 Task: Search one way flight ticket for 1 adult, 5 children, 2 infants in seat and 1 infant on lap in first from Wichita Falls: Wichita Falls Municipal Airport/sheppard Air Force Base to Greensboro: Piedmont Triad International Airport on 5-1-2023. Choice of flights is Delta. Number of bags: 2 carry on bags and 6 checked bags. Price is upto 72000. Outbound departure time preference is 18:45.
Action: Mouse moved to (196, 343)
Screenshot: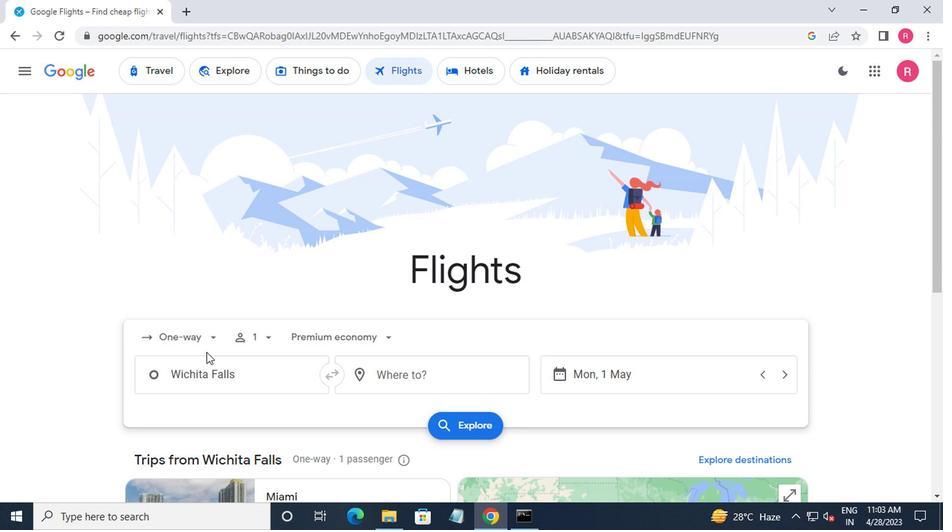 
Action: Mouse pressed left at (196, 343)
Screenshot: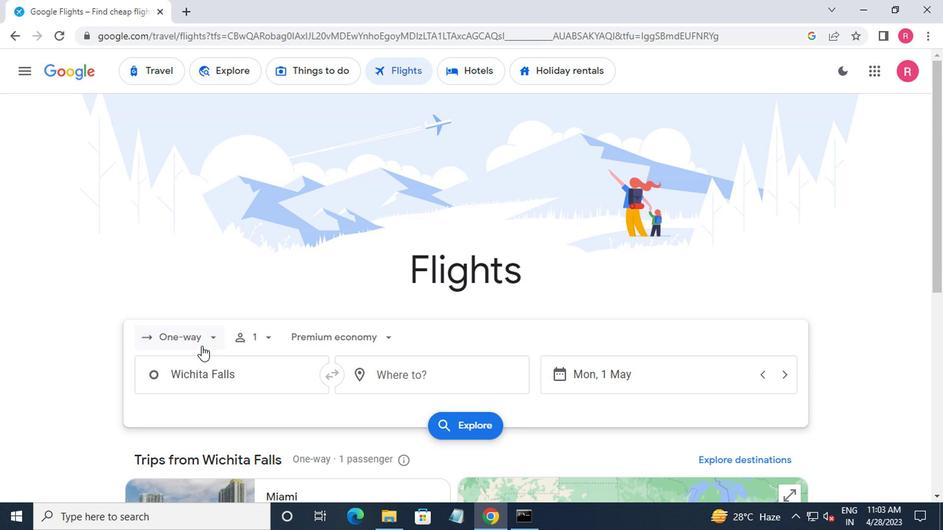 
Action: Mouse moved to (204, 400)
Screenshot: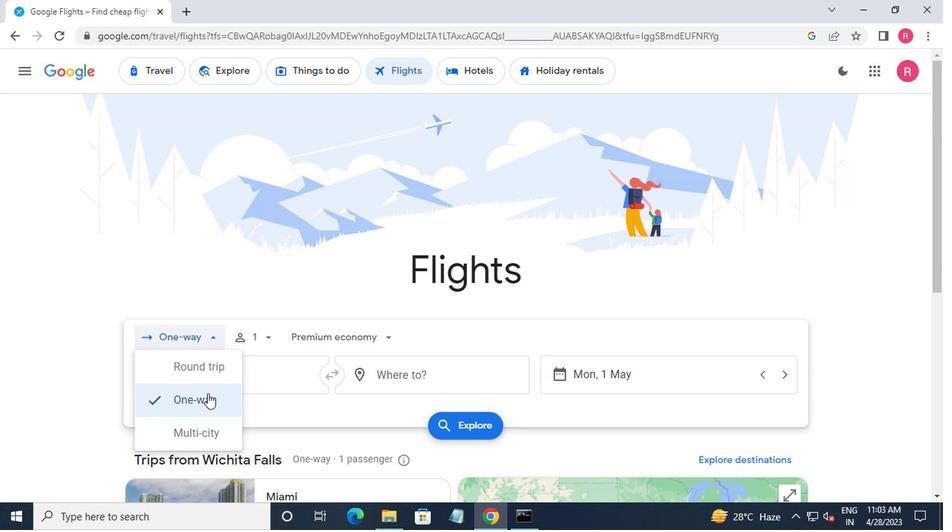 
Action: Mouse pressed left at (204, 400)
Screenshot: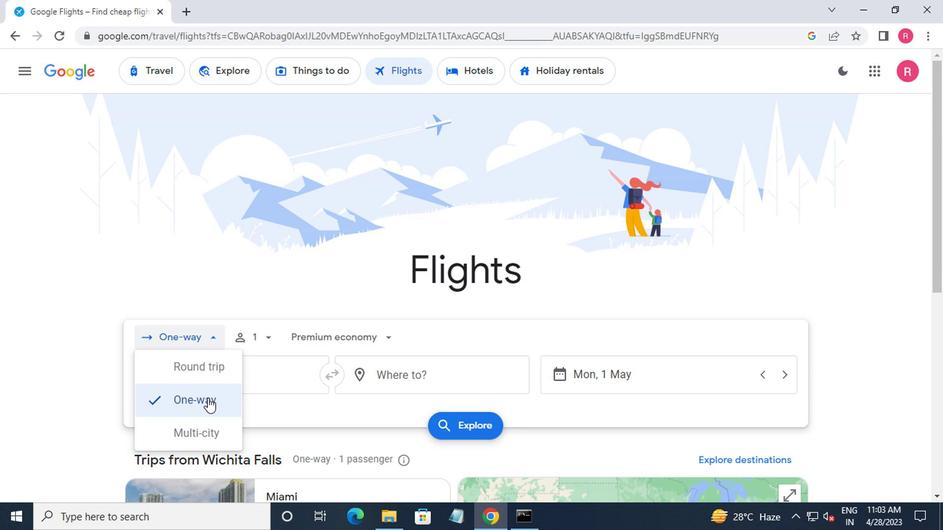 
Action: Mouse moved to (247, 349)
Screenshot: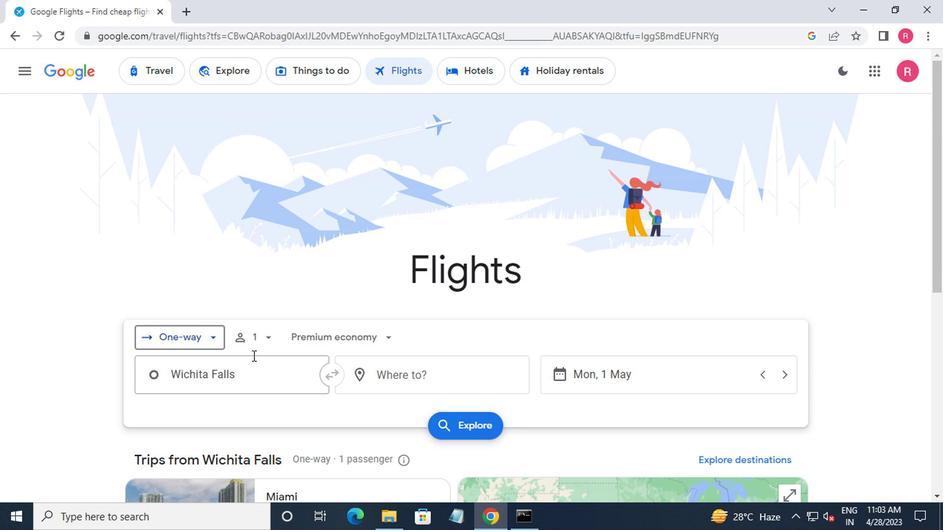 
Action: Mouse pressed left at (247, 349)
Screenshot: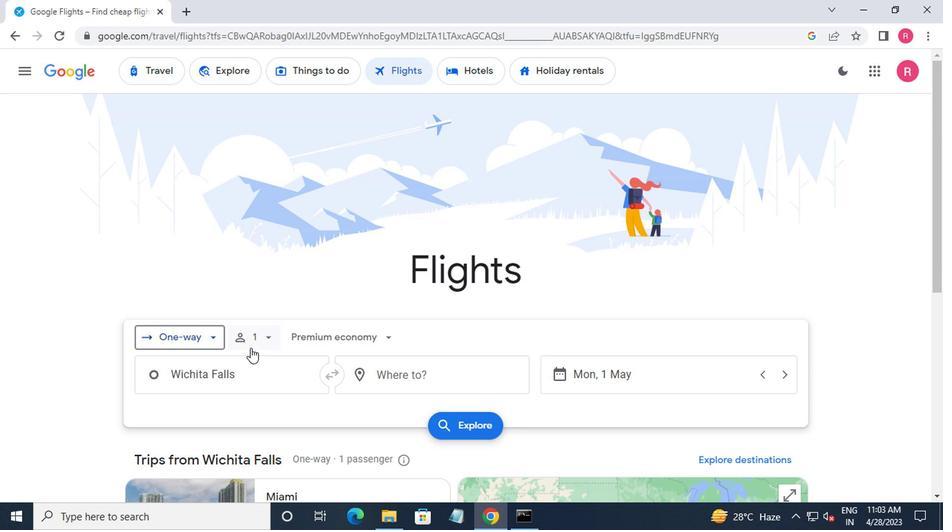 
Action: Mouse moved to (373, 416)
Screenshot: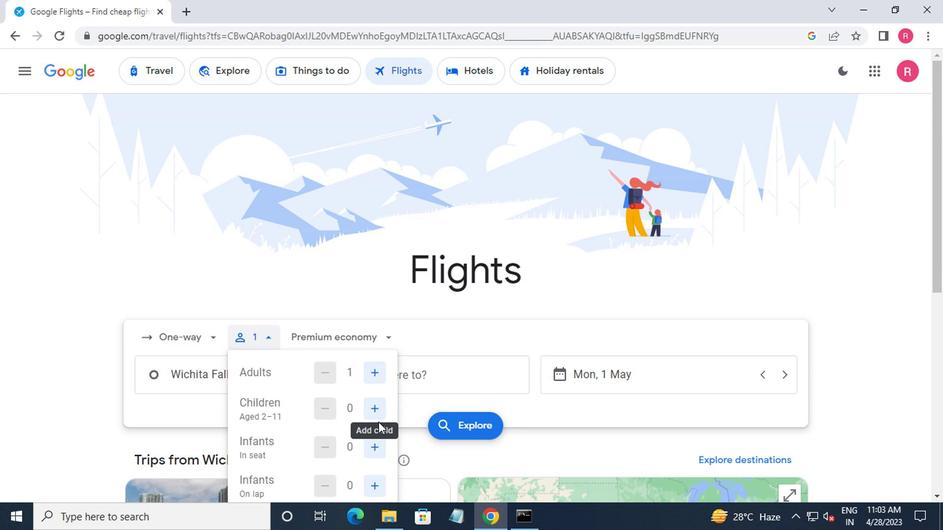 
Action: Mouse pressed left at (373, 416)
Screenshot: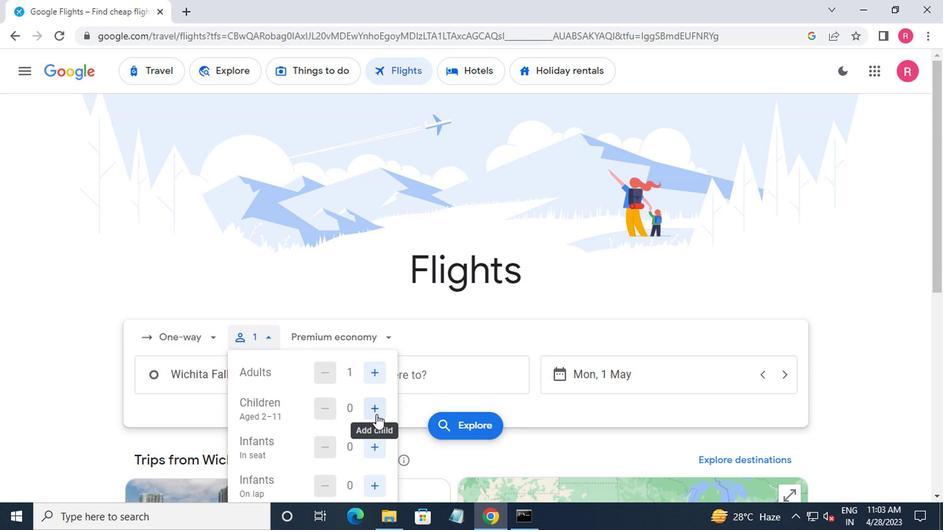 
Action: Mouse pressed left at (373, 416)
Screenshot: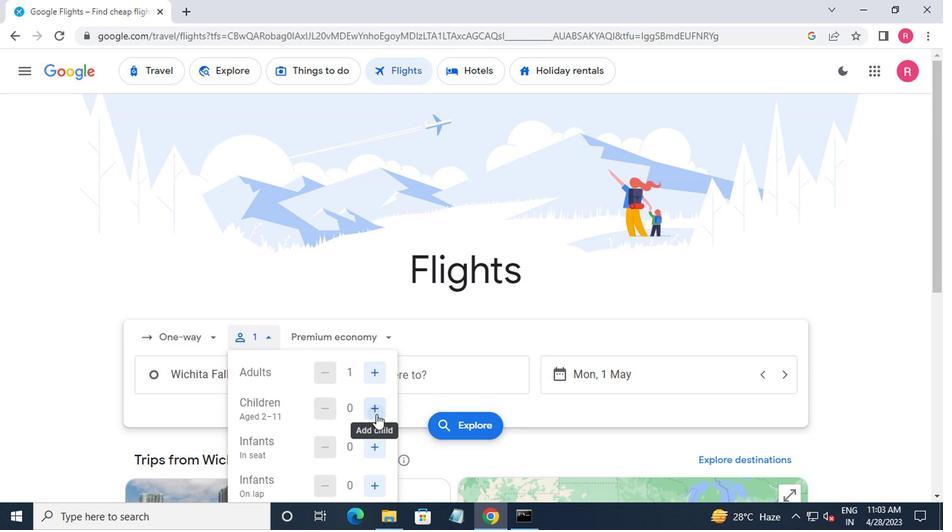 
Action: Mouse moved to (373, 416)
Screenshot: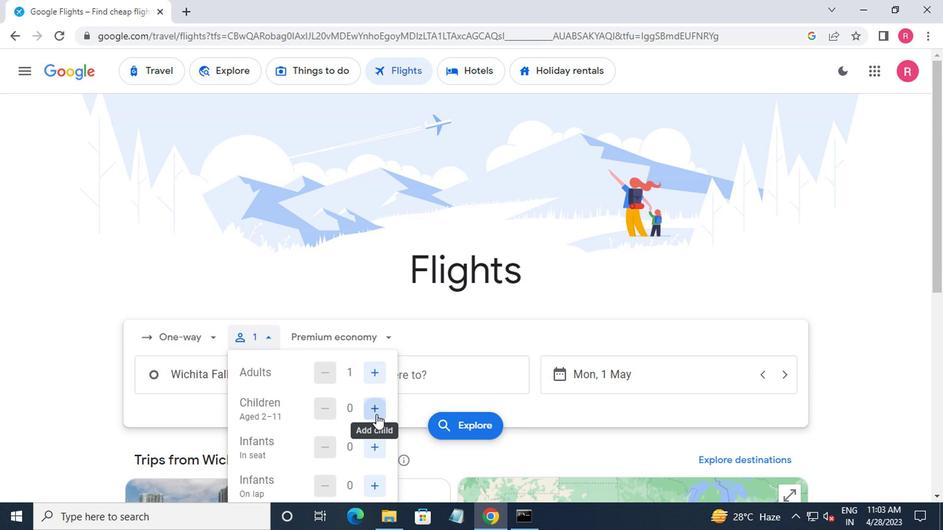 
Action: Mouse pressed left at (373, 416)
Screenshot: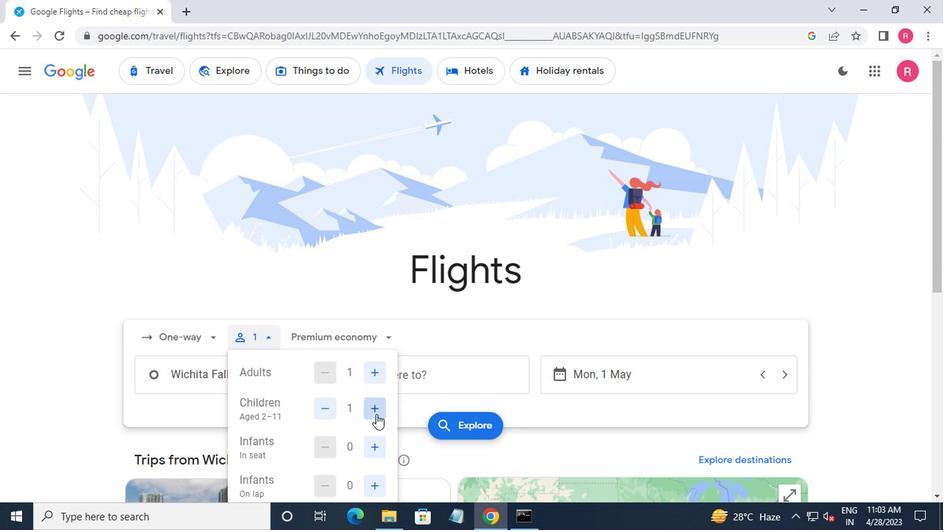 
Action: Mouse pressed left at (373, 416)
Screenshot: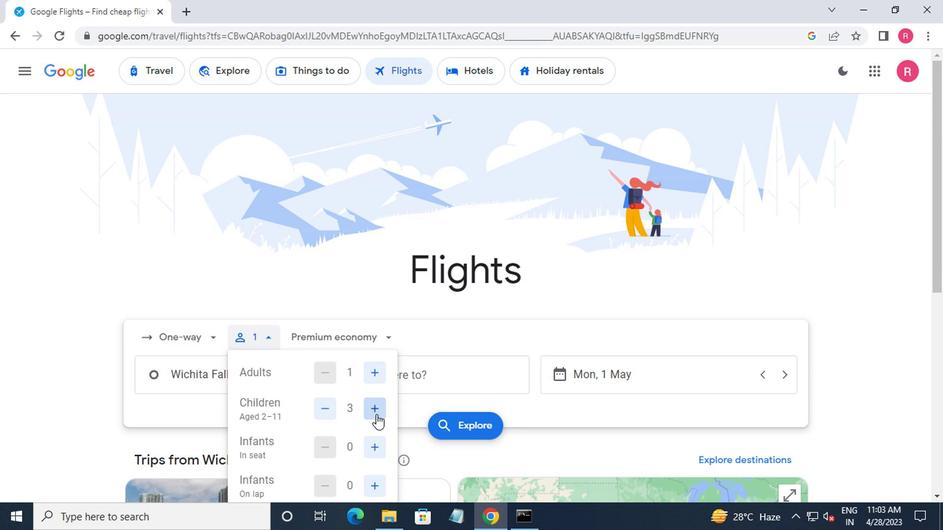 
Action: Mouse pressed left at (373, 416)
Screenshot: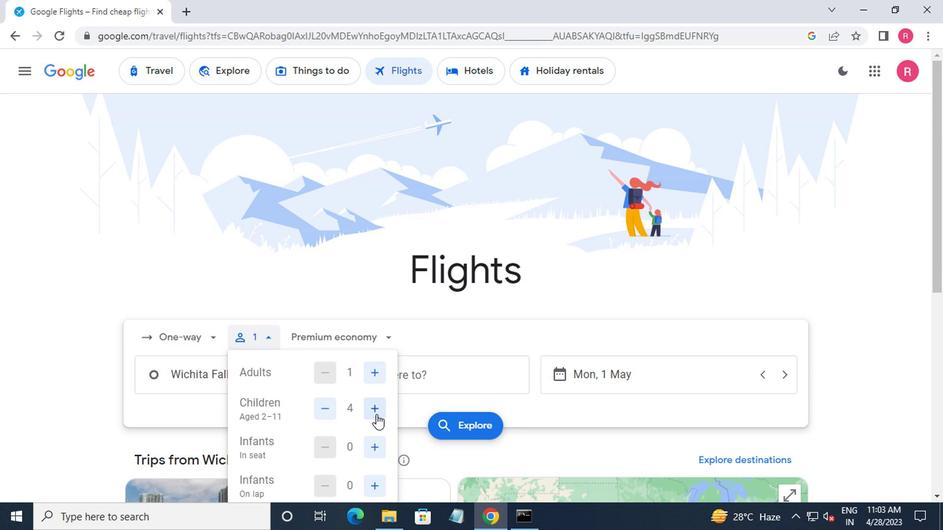 
Action: Mouse moved to (371, 448)
Screenshot: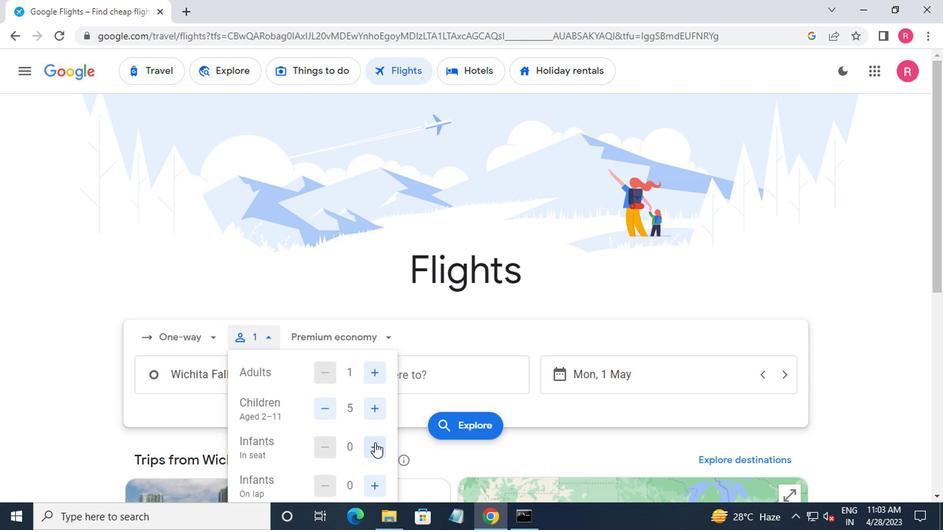 
Action: Mouse pressed left at (371, 448)
Screenshot: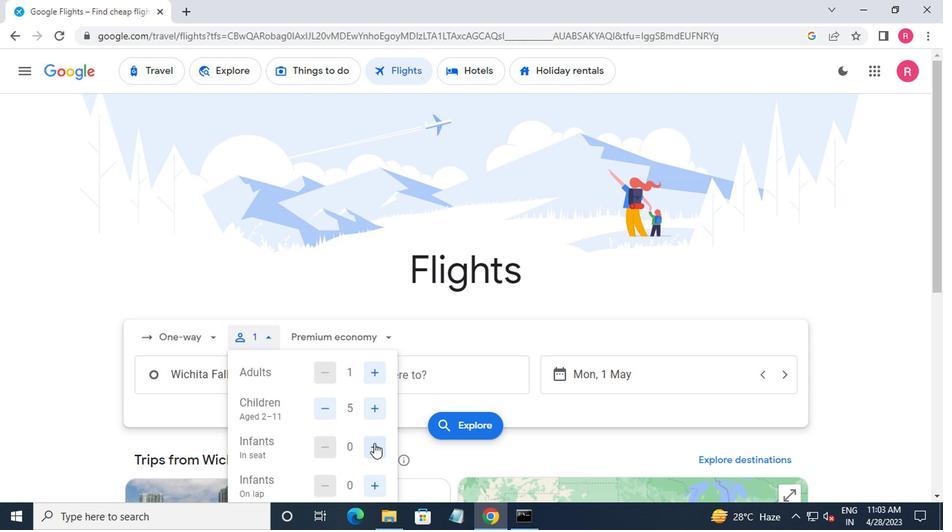 
Action: Mouse pressed left at (371, 448)
Screenshot: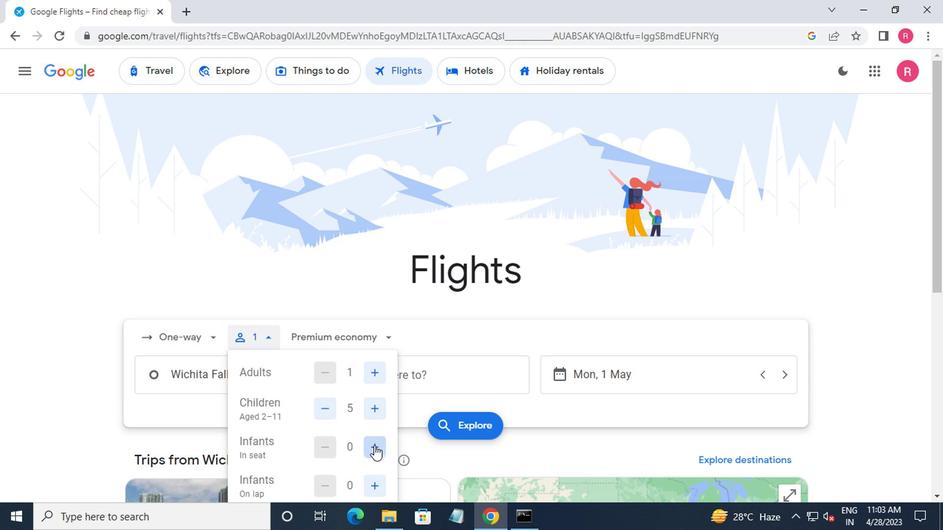 
Action: Mouse moved to (369, 487)
Screenshot: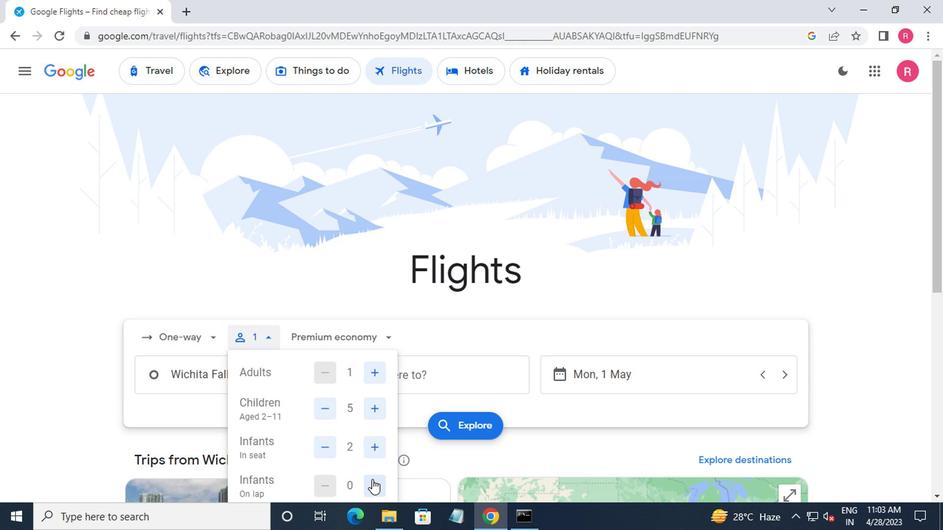 
Action: Mouse pressed left at (369, 487)
Screenshot: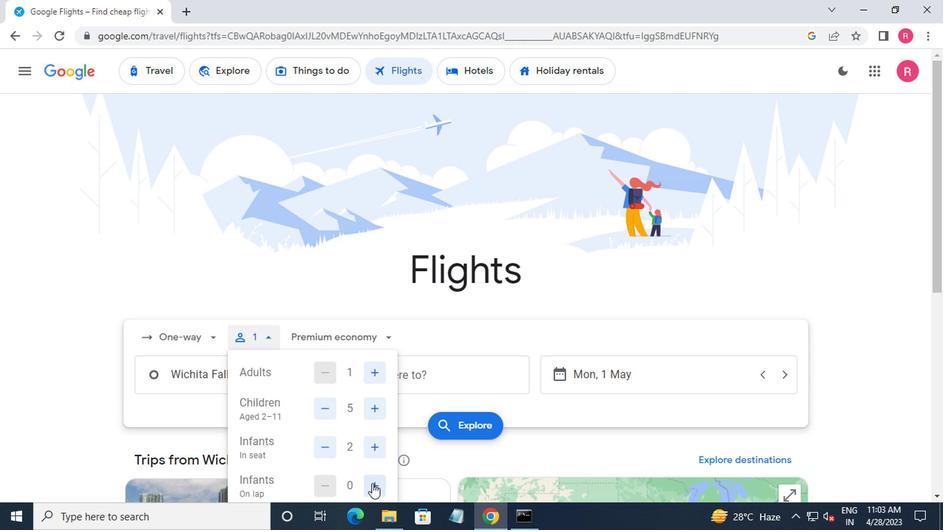 
Action: Mouse moved to (371, 485)
Screenshot: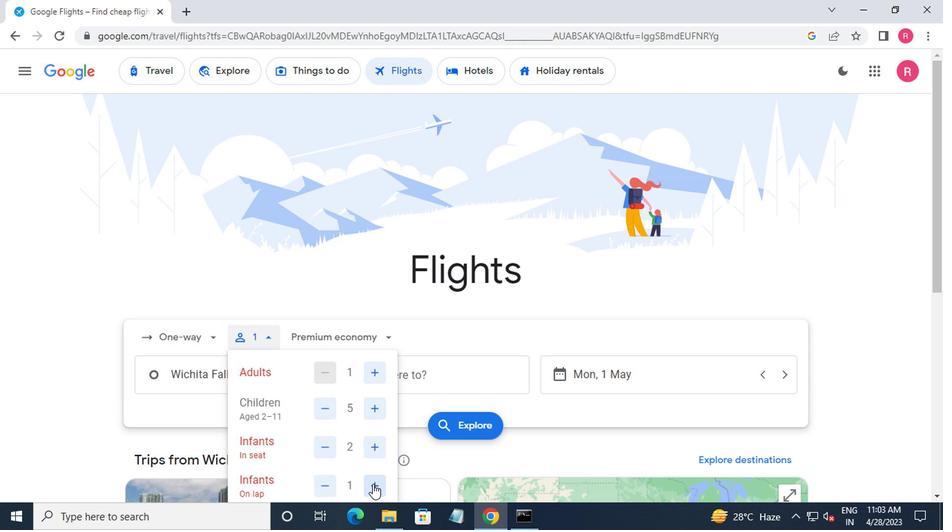 
Action: Mouse scrolled (371, 484) with delta (0, 0)
Screenshot: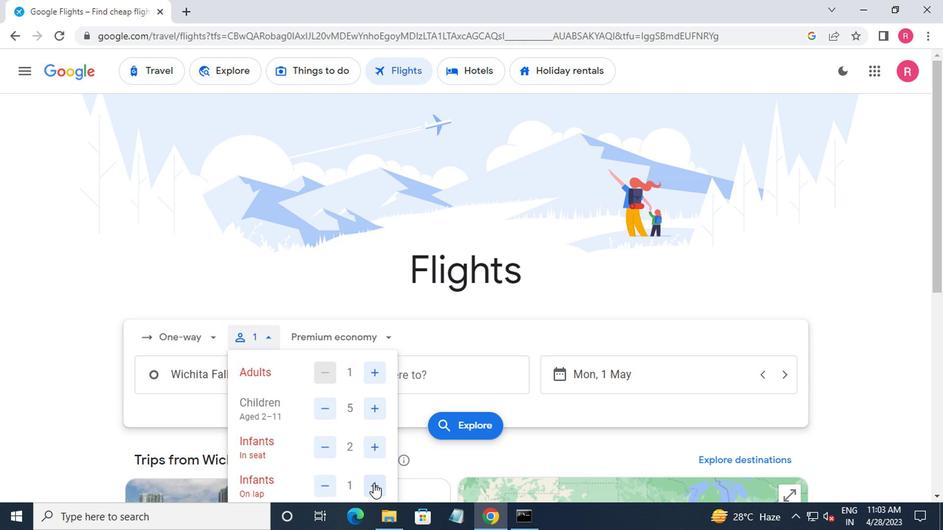 
Action: Mouse moved to (371, 484)
Screenshot: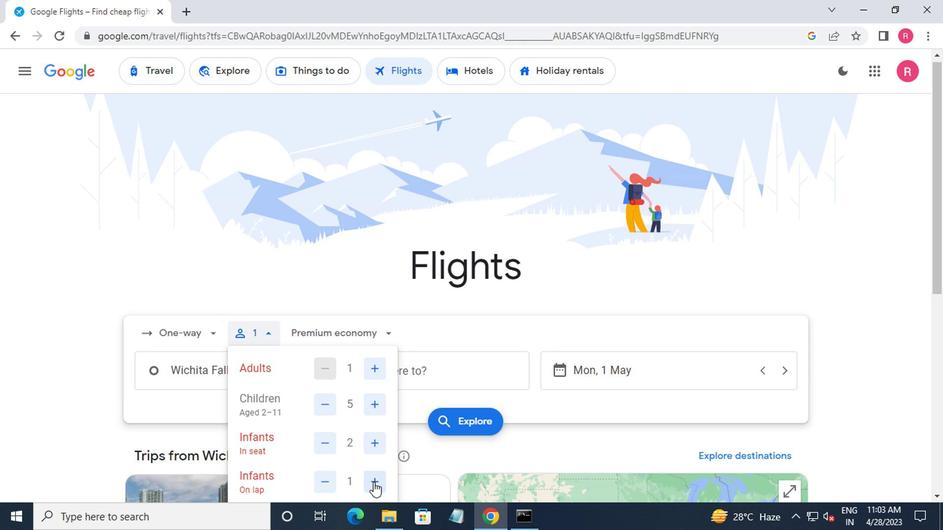 
Action: Mouse scrolled (371, 483) with delta (0, 0)
Screenshot: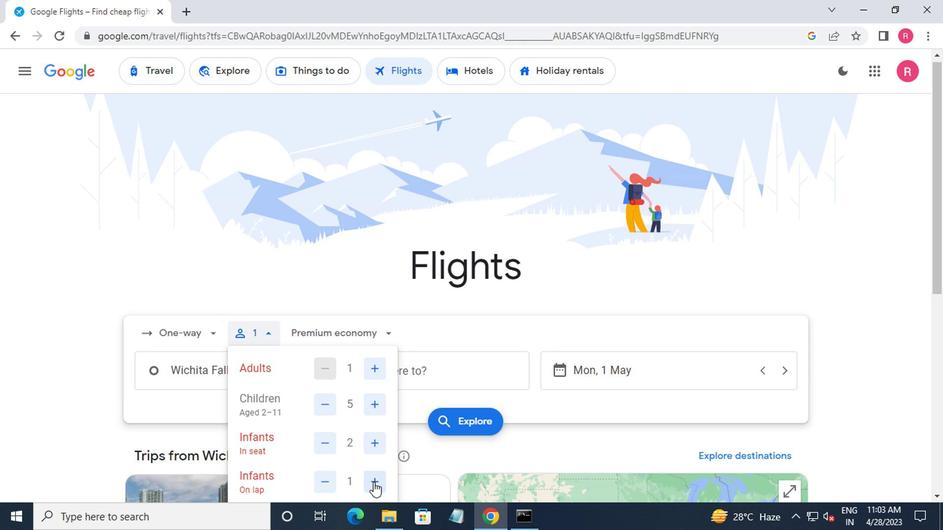 
Action: Mouse moved to (327, 355)
Screenshot: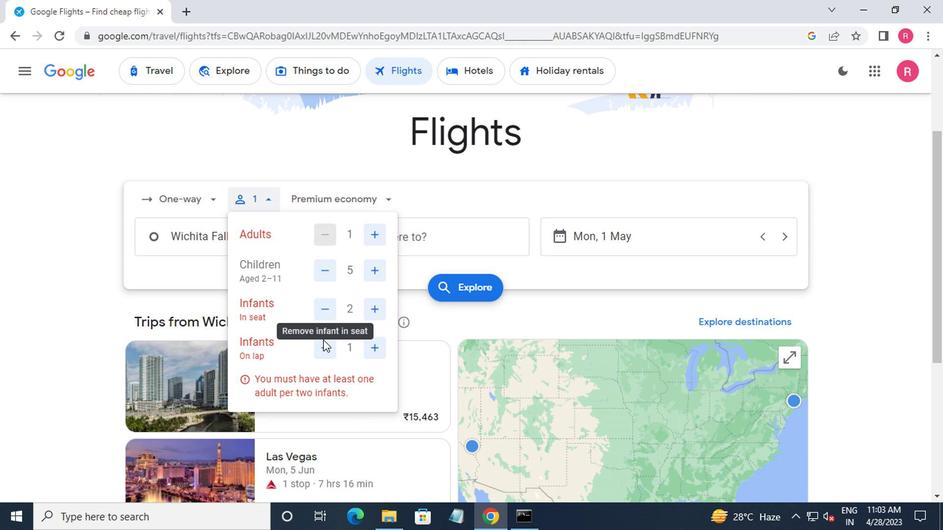 
Action: Mouse pressed left at (327, 355)
Screenshot: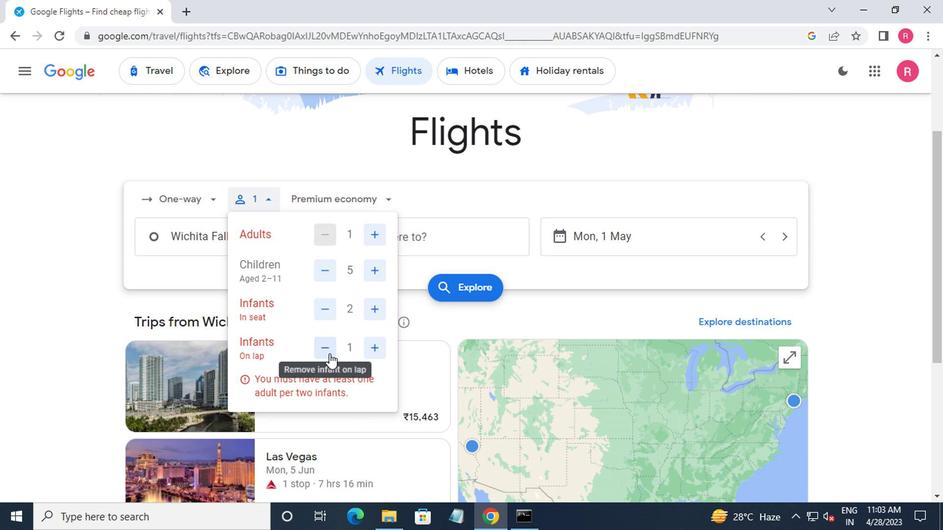 
Action: Mouse moved to (346, 385)
Screenshot: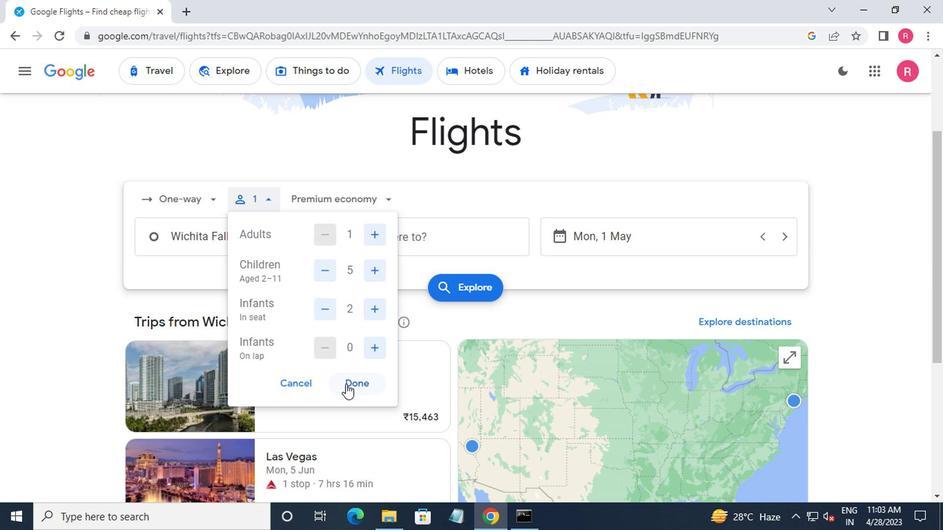 
Action: Mouse pressed left at (346, 385)
Screenshot: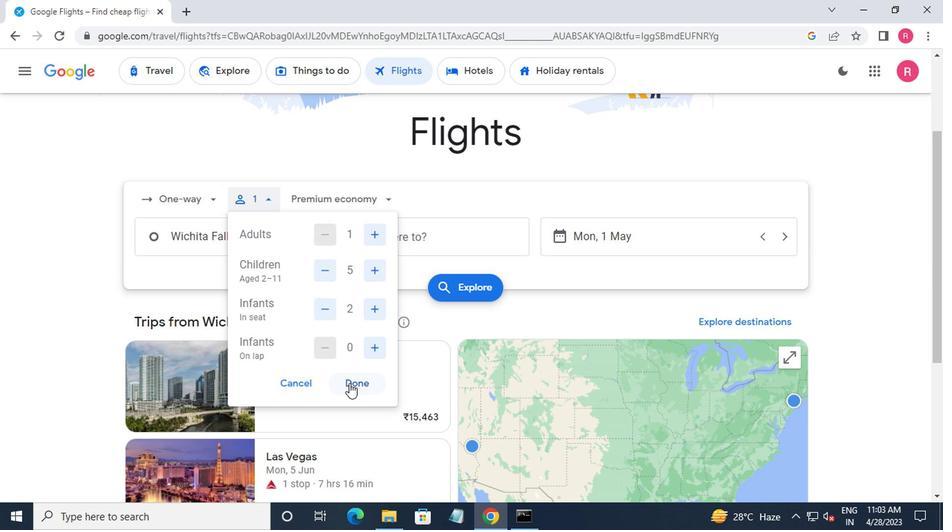 
Action: Mouse moved to (326, 190)
Screenshot: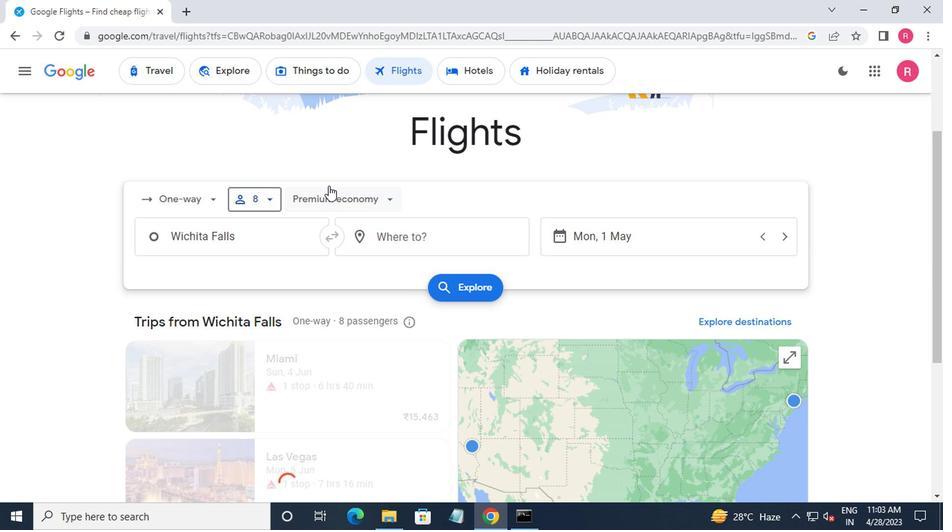 
Action: Mouse pressed left at (326, 190)
Screenshot: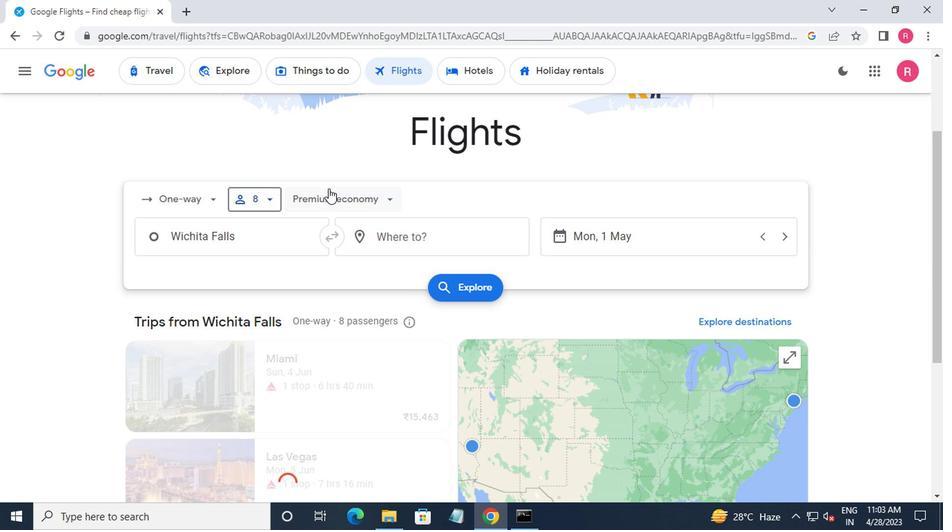 
Action: Mouse moved to (348, 326)
Screenshot: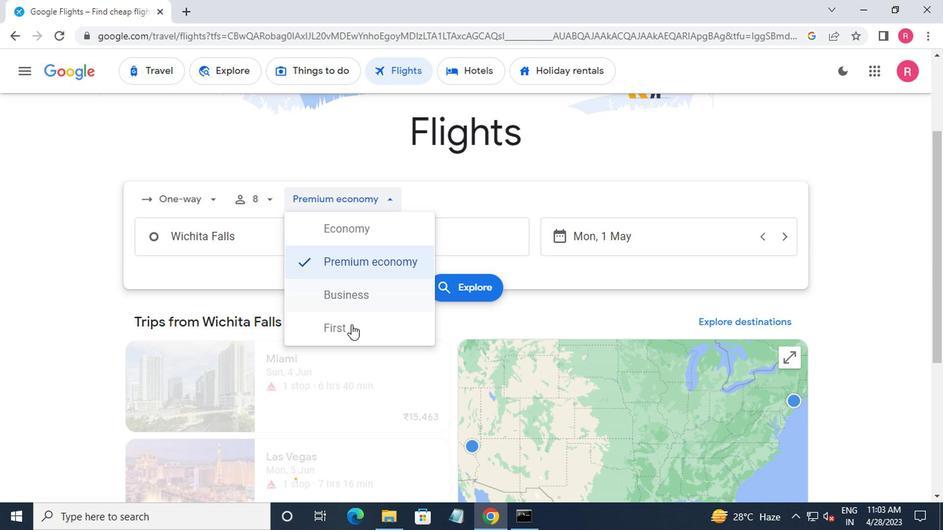 
Action: Mouse pressed left at (348, 326)
Screenshot: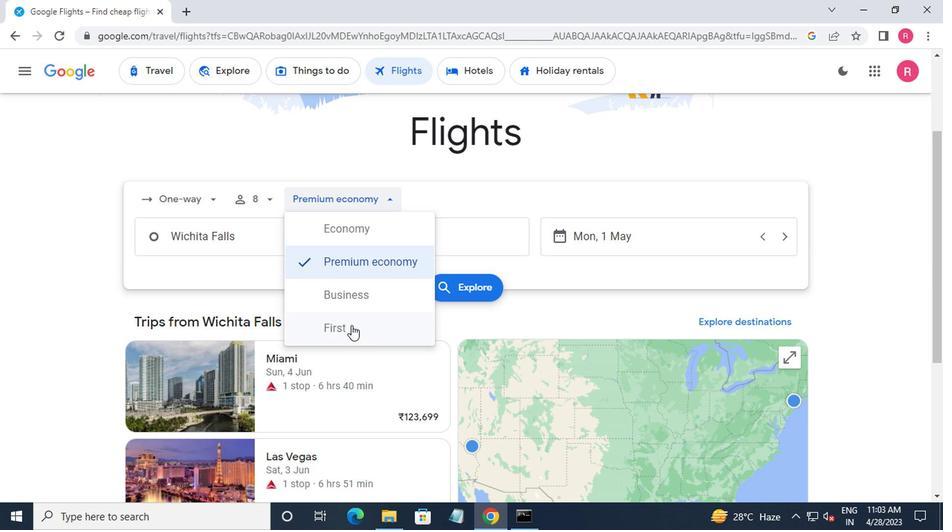 
Action: Mouse moved to (240, 245)
Screenshot: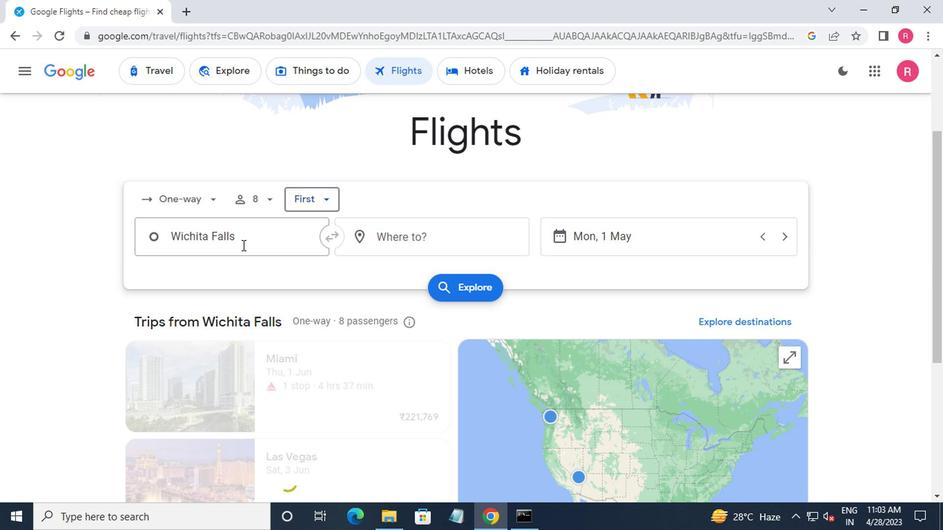 
Action: Mouse pressed left at (240, 245)
Screenshot: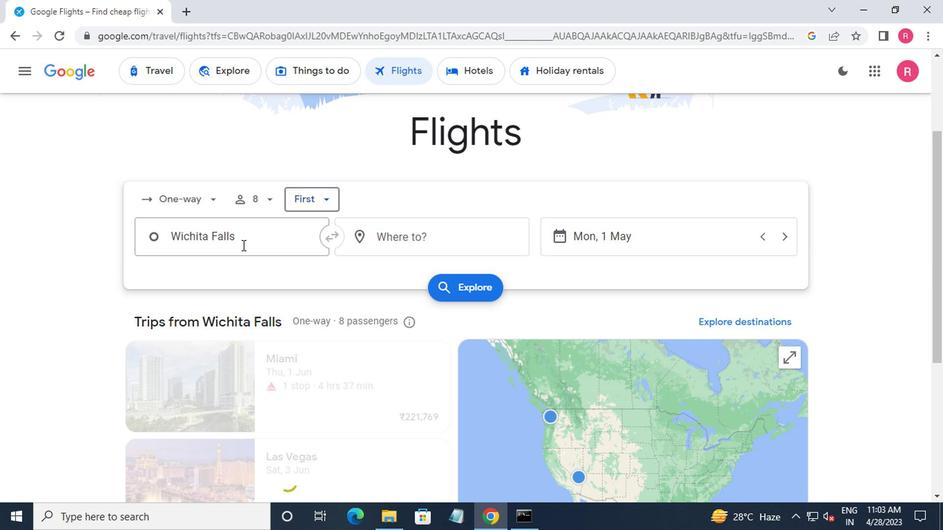 
Action: Key pressed <Key.shift>WICHITA<Key.space>FA<Key.backspace><Key.backspace><Key.backspace><Key.backspace><Key.backspace><Key.backspace><Key.backspace><Key.backspace><Key.backspace><Key.backspace><Key.backspace><Key.backspace><Key.backspace><Key.backspace><Key.backspace><Key.backspace><Key.backspace><Key.backspace><Key.backspace><Key.backspace><Key.shift>SHEPPARD
Screenshot: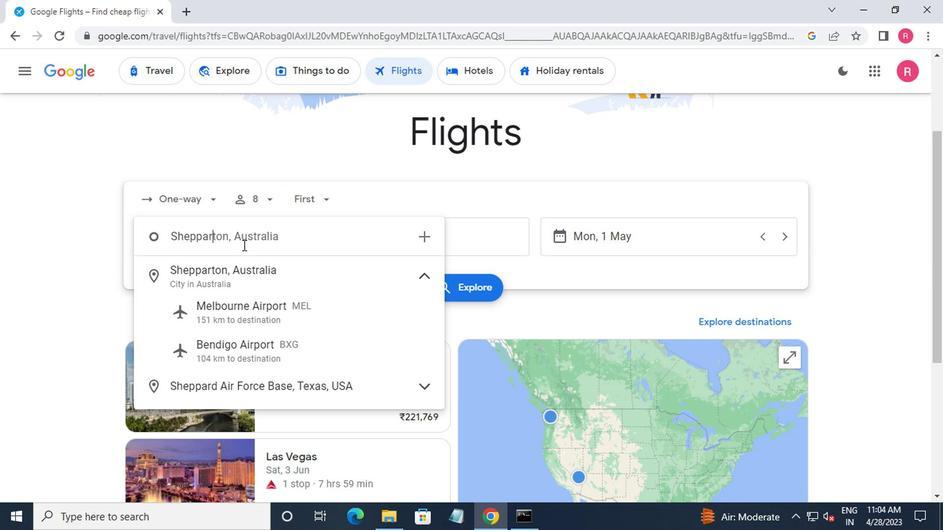 
Action: Mouse moved to (242, 266)
Screenshot: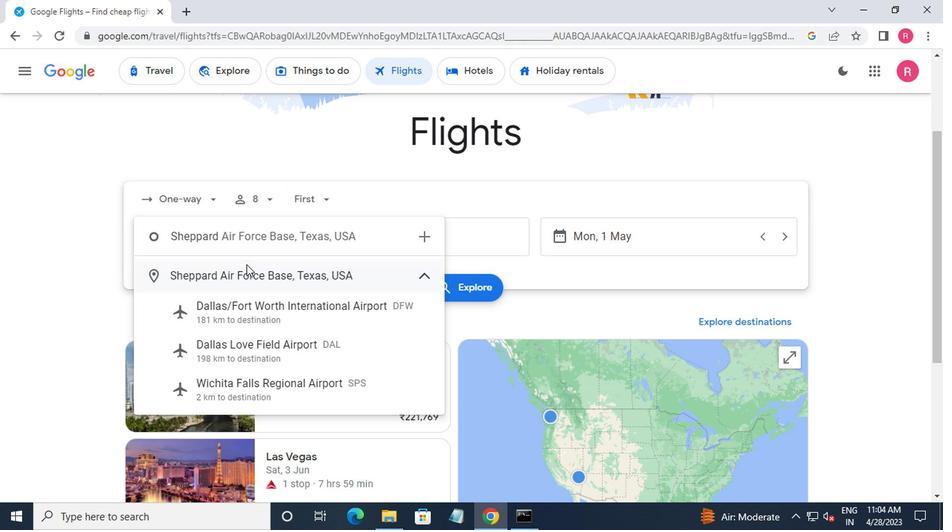 
Action: Mouse pressed left at (242, 266)
Screenshot: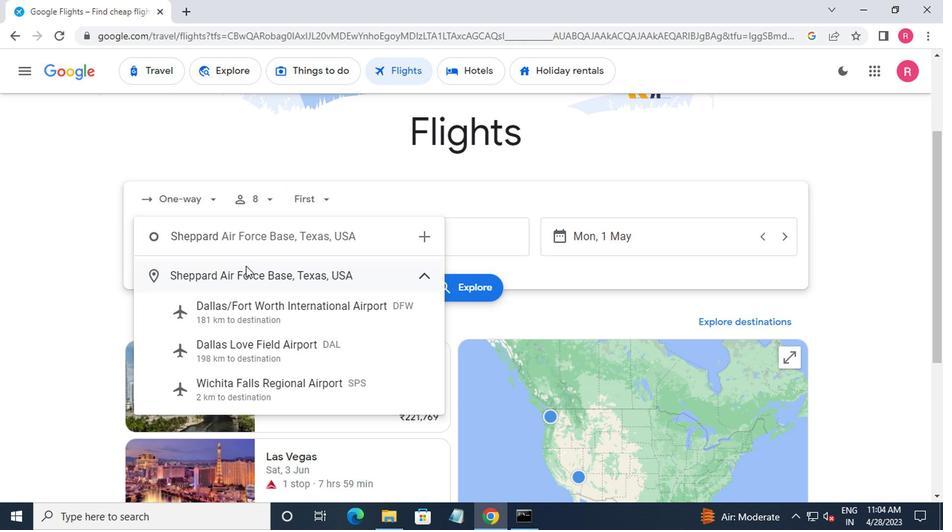 
Action: Mouse moved to (444, 230)
Screenshot: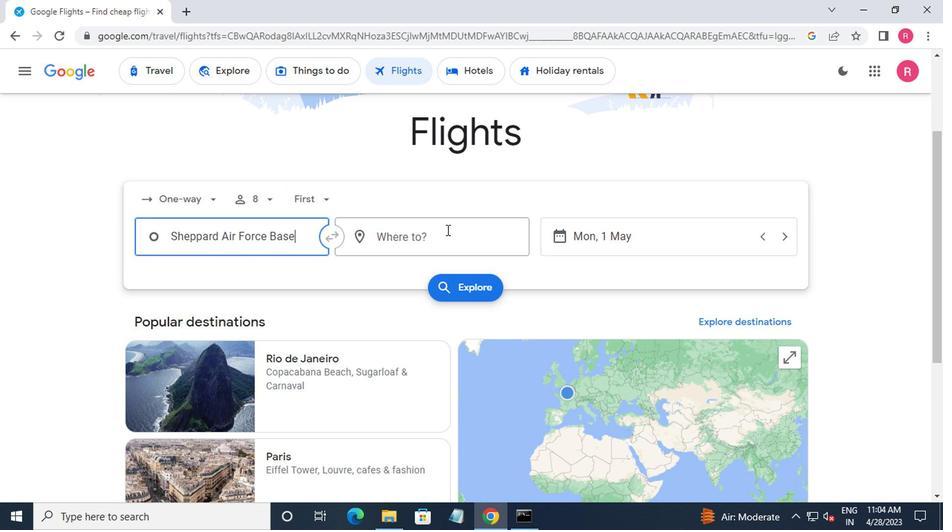 
Action: Mouse pressed left at (444, 230)
Screenshot: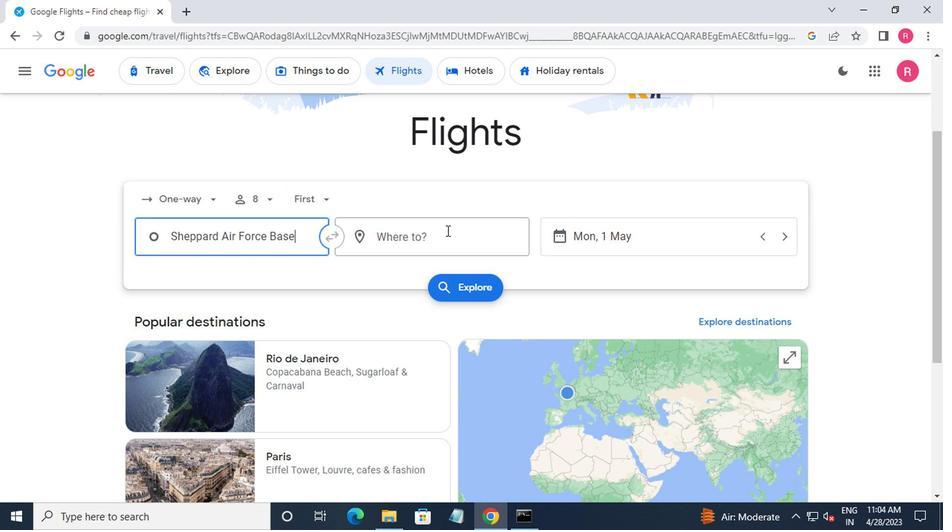 
Action: Mouse moved to (442, 233)
Screenshot: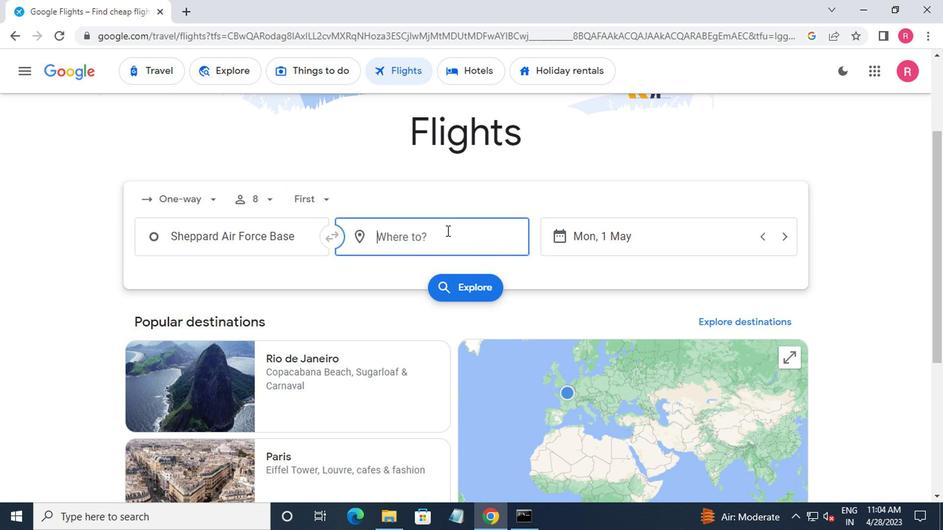 
Action: Key pressed <Key.shift_r>PIEDMOUNT<Key.down><Key.down><Key.enter>
Screenshot: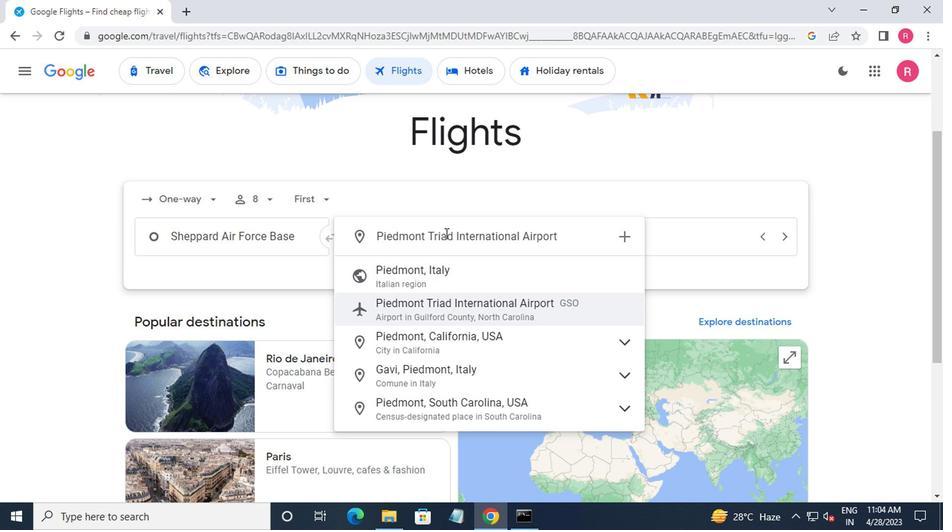 
Action: Mouse moved to (664, 244)
Screenshot: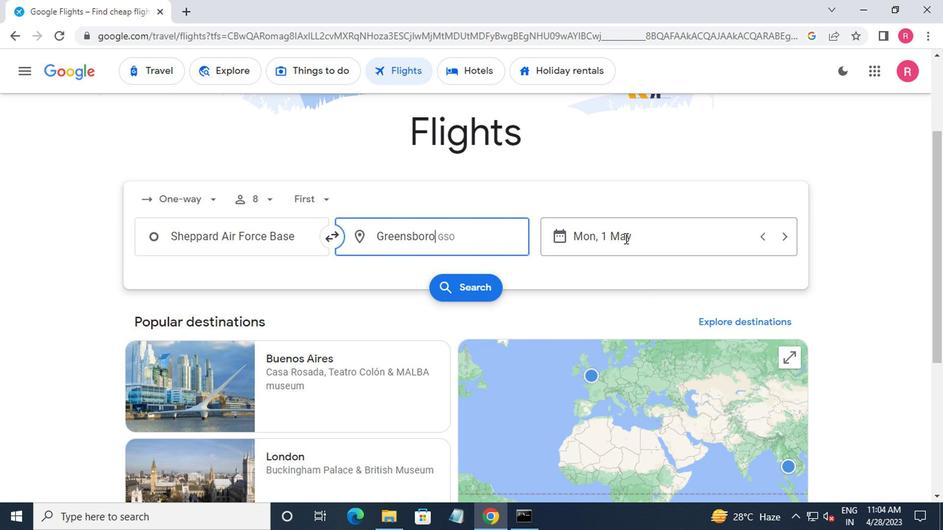 
Action: Mouse pressed left at (664, 244)
Screenshot: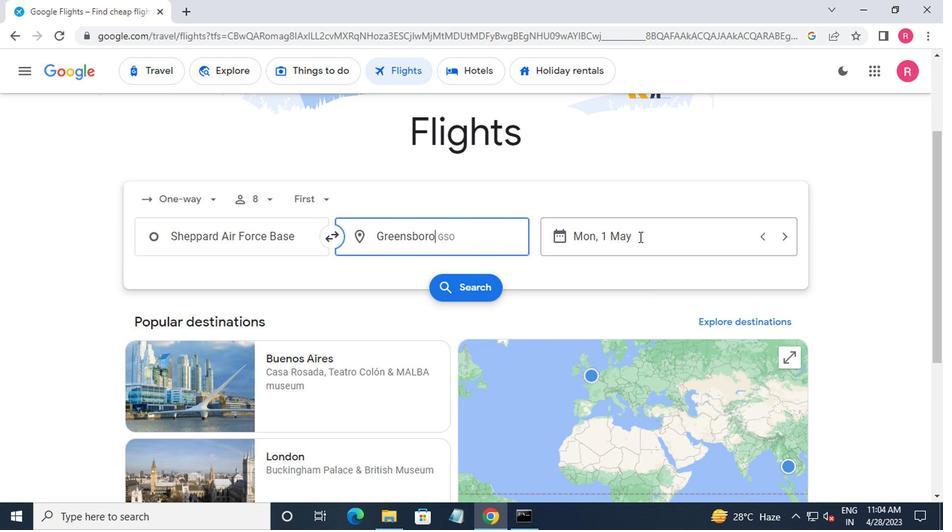 
Action: Mouse moved to (608, 256)
Screenshot: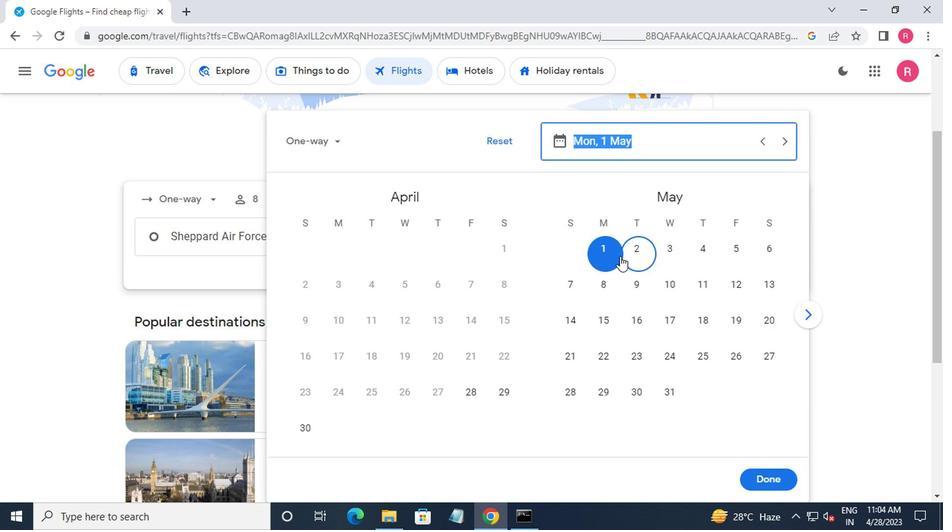 
Action: Mouse pressed left at (608, 256)
Screenshot: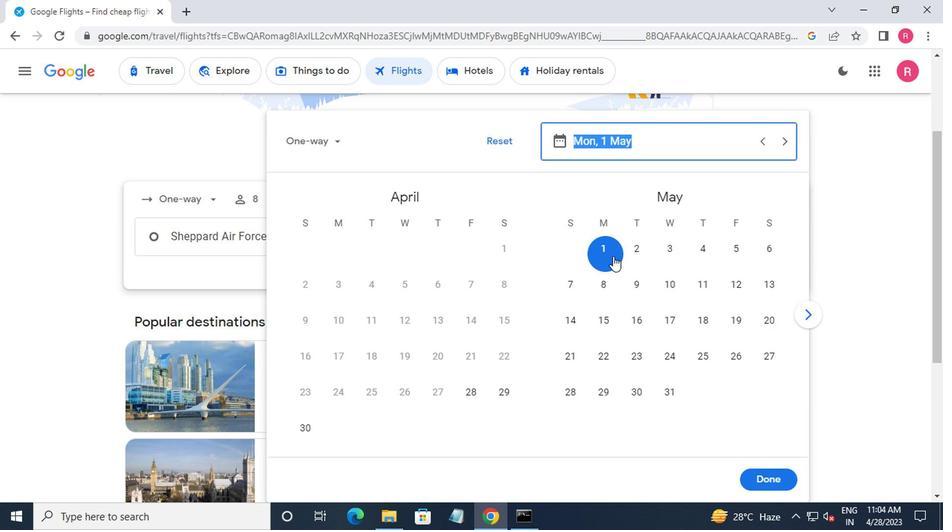 
Action: Mouse moved to (745, 485)
Screenshot: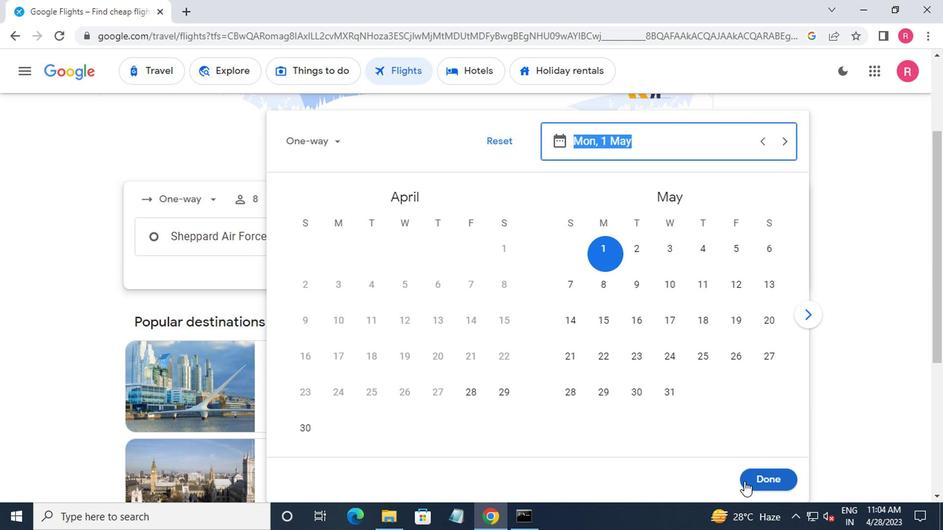 
Action: Mouse pressed left at (745, 485)
Screenshot: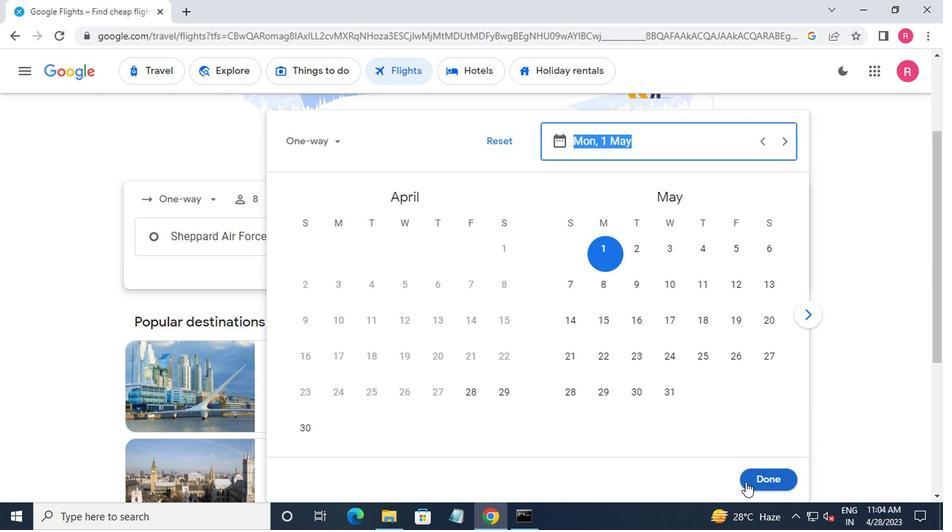 
Action: Mouse moved to (471, 286)
Screenshot: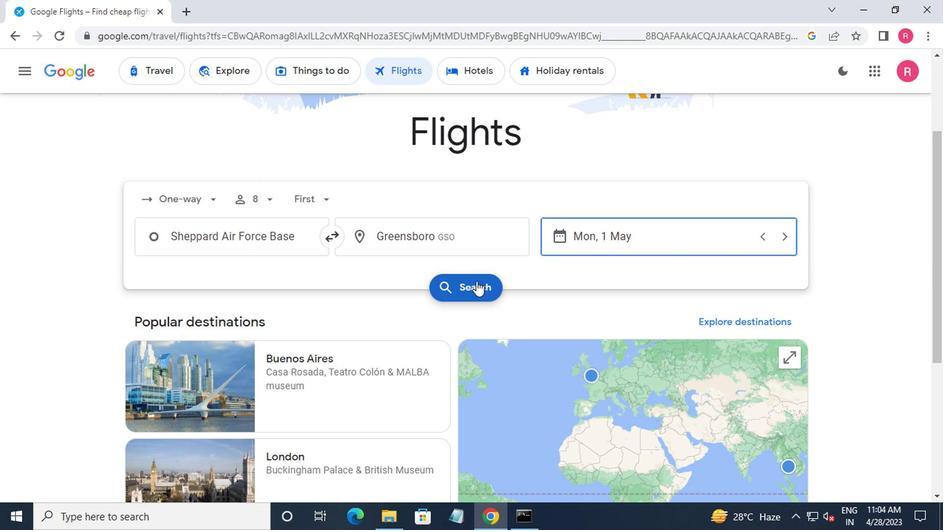 
Action: Mouse pressed left at (471, 286)
Screenshot: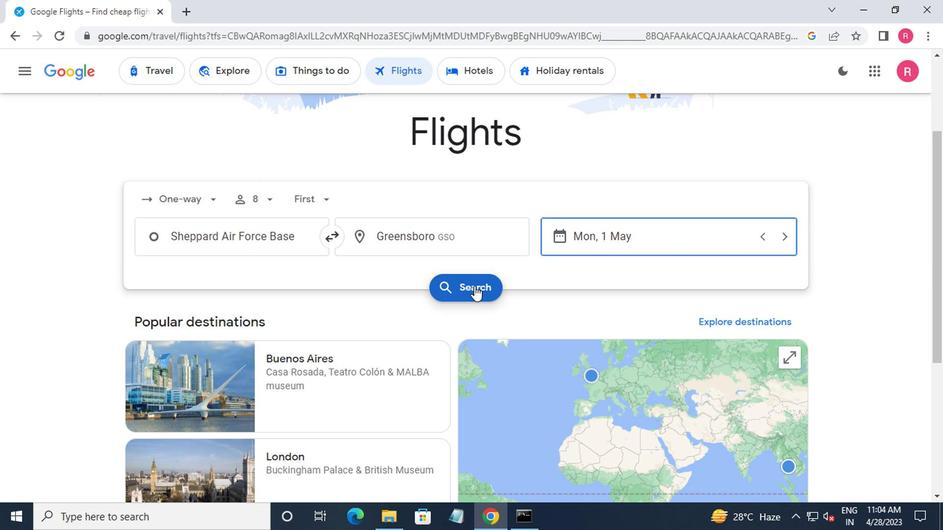 
Action: Mouse moved to (471, 286)
Screenshot: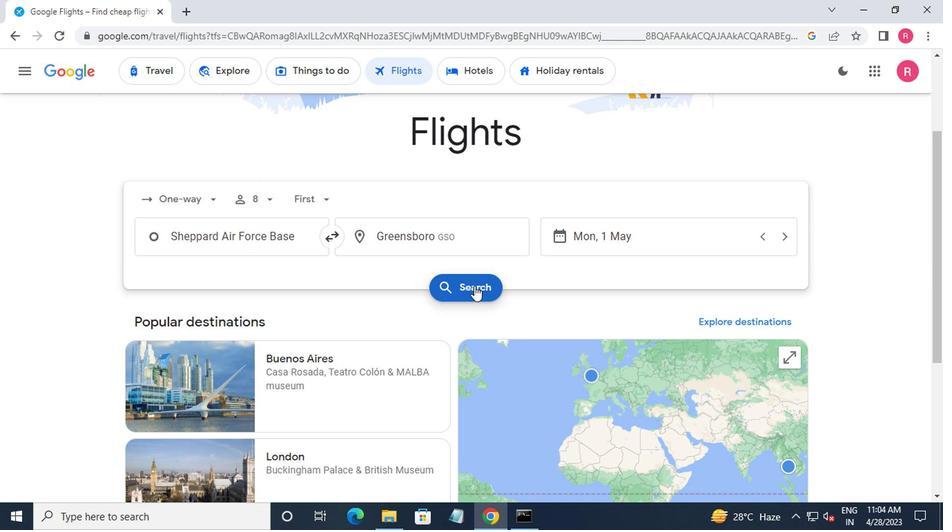 
Action: Mouse scrolled (471, 286) with delta (0, 0)
Screenshot: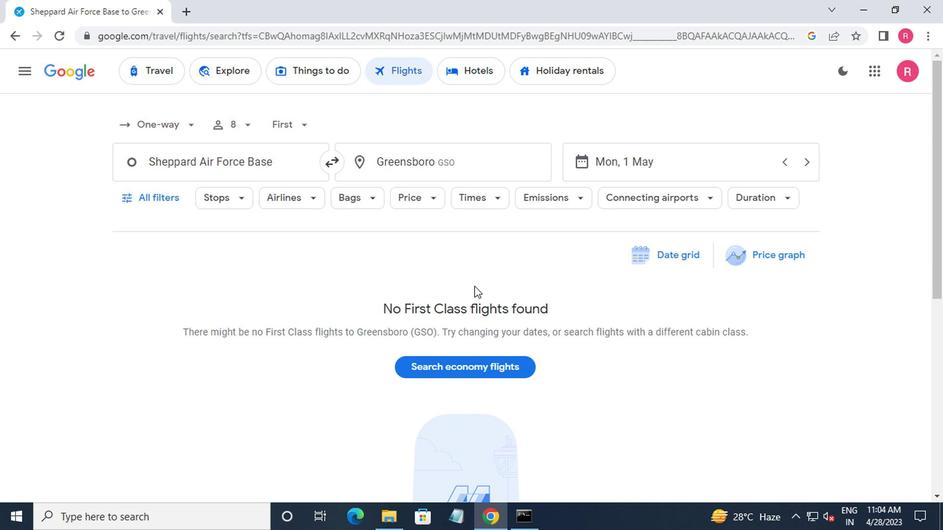 
Action: Mouse moved to (127, 127)
Screenshot: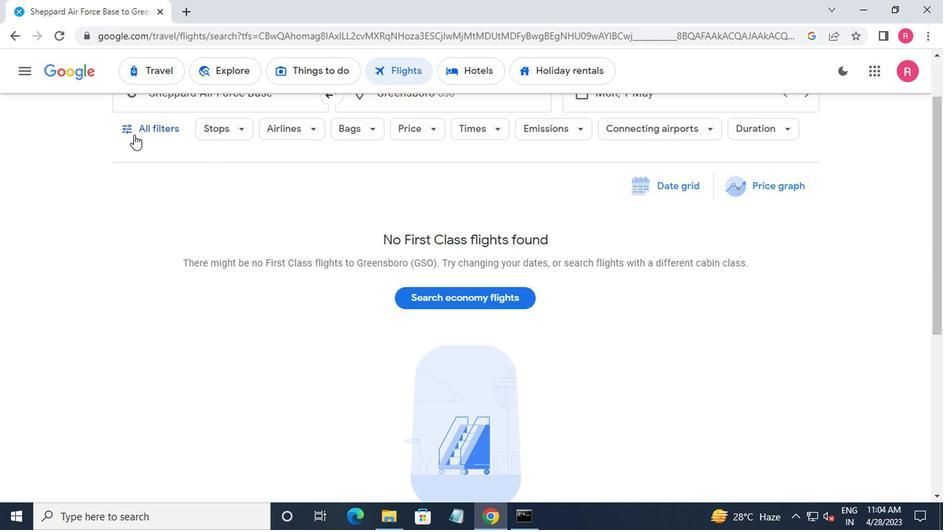 
Action: Mouse pressed left at (127, 127)
Screenshot: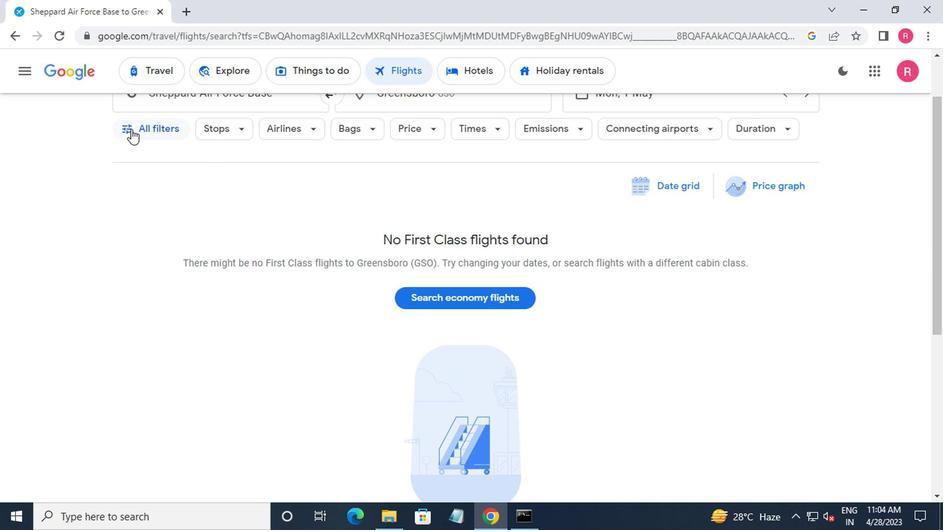 
Action: Mouse moved to (293, 258)
Screenshot: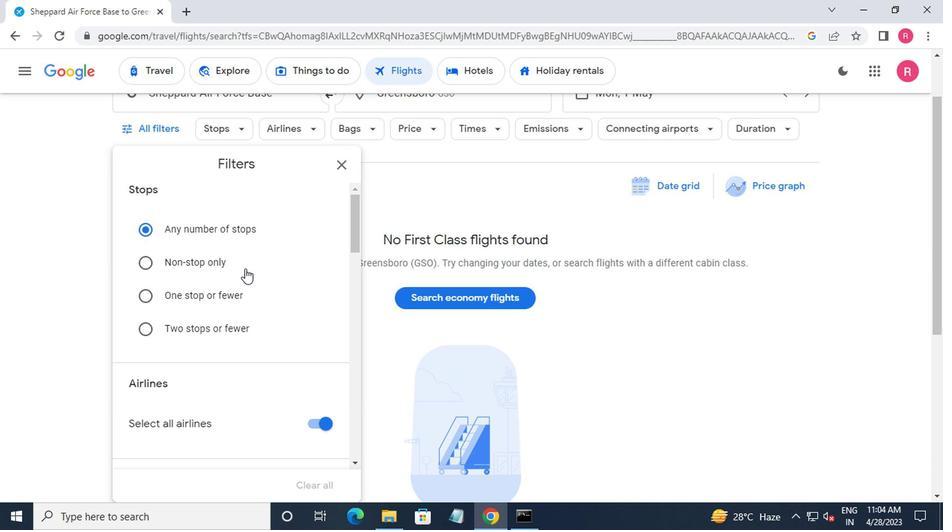 
Action: Mouse scrolled (293, 258) with delta (0, 0)
Screenshot: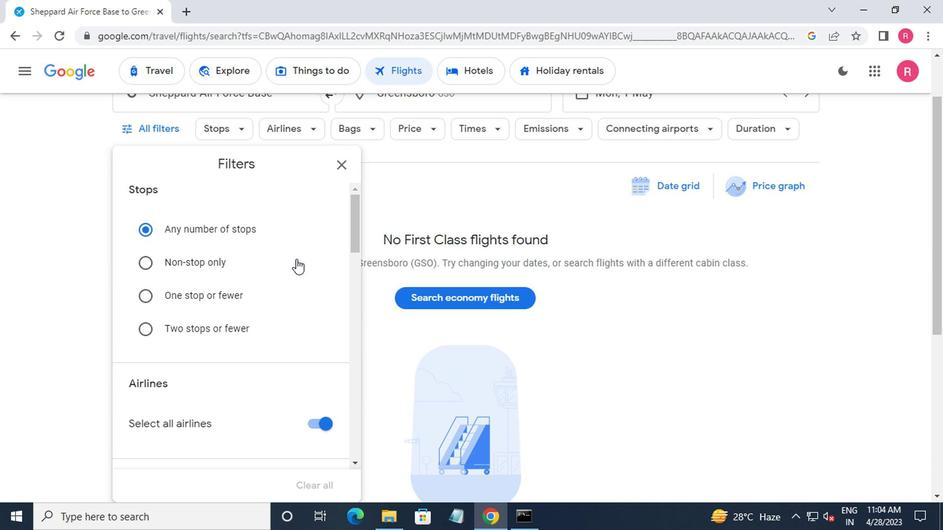 
Action: Mouse scrolled (293, 258) with delta (0, 0)
Screenshot: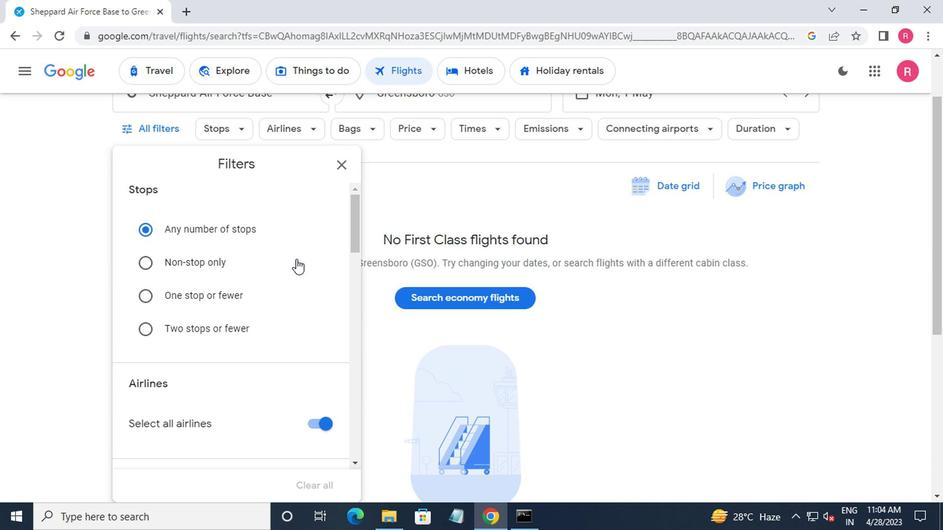 
Action: Mouse moved to (318, 281)
Screenshot: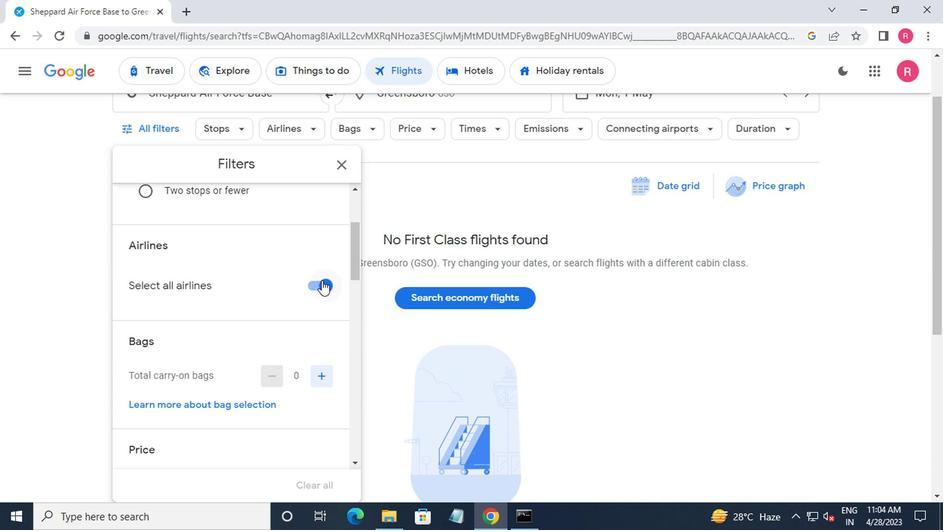 
Action: Mouse pressed left at (318, 281)
Screenshot: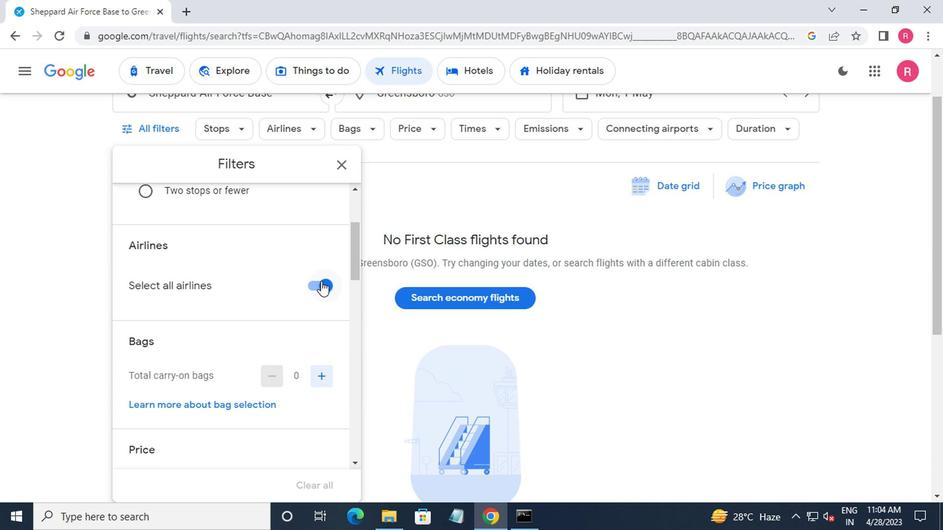 
Action: Mouse moved to (317, 281)
Screenshot: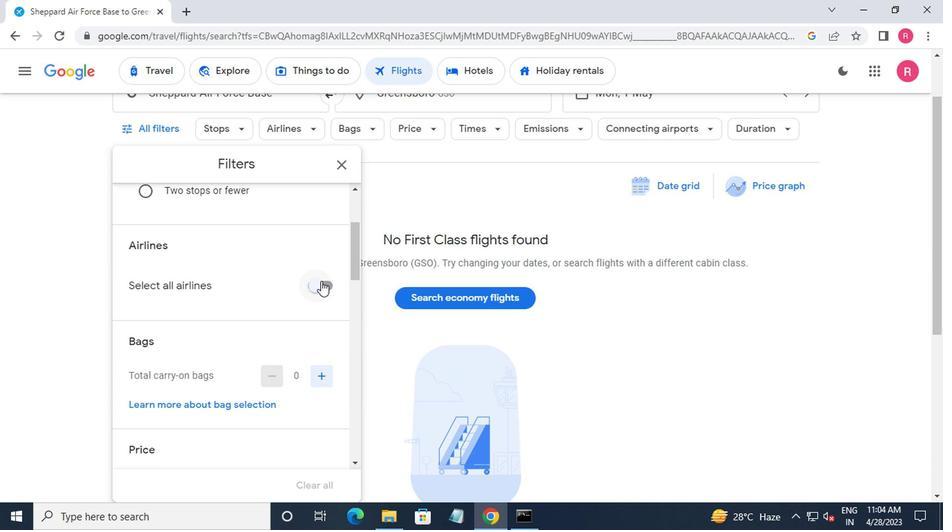 
Action: Mouse scrolled (317, 281) with delta (0, 0)
Screenshot: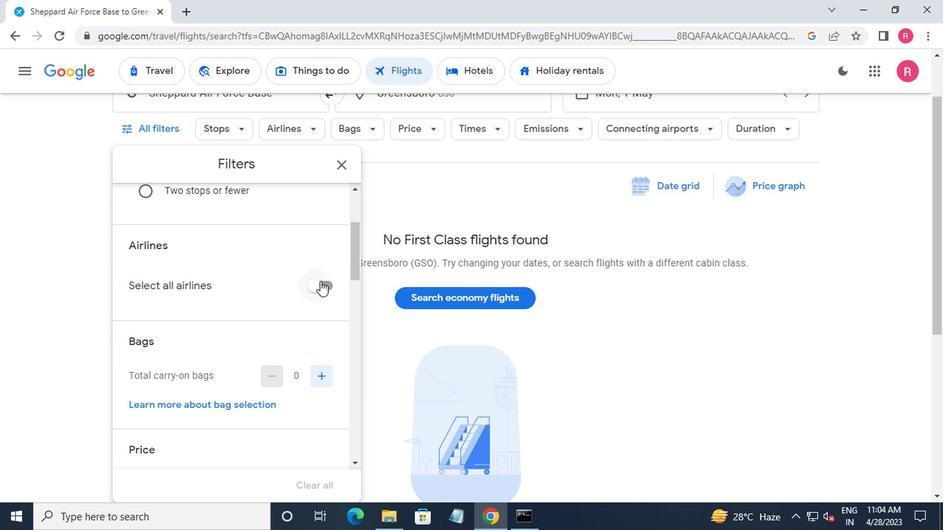 
Action: Mouse moved to (281, 277)
Screenshot: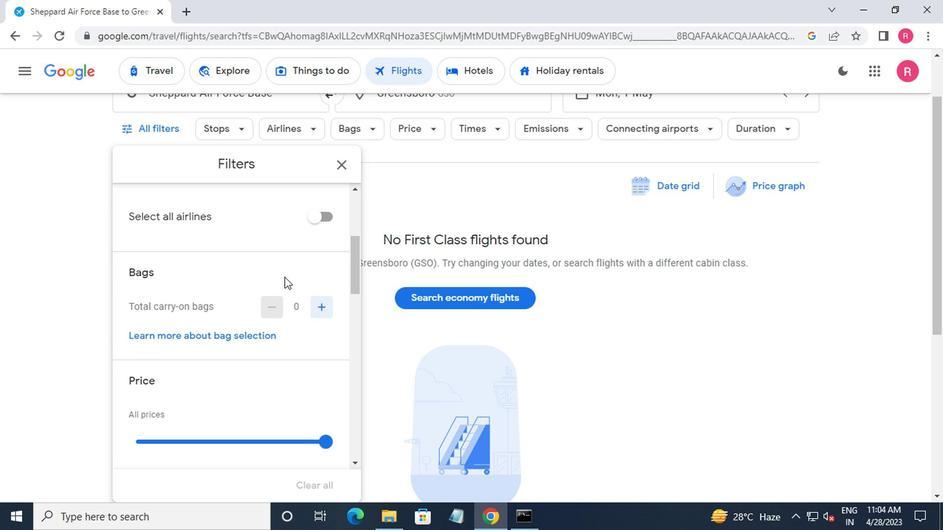 
Action: Mouse scrolled (281, 278) with delta (0, 0)
Screenshot: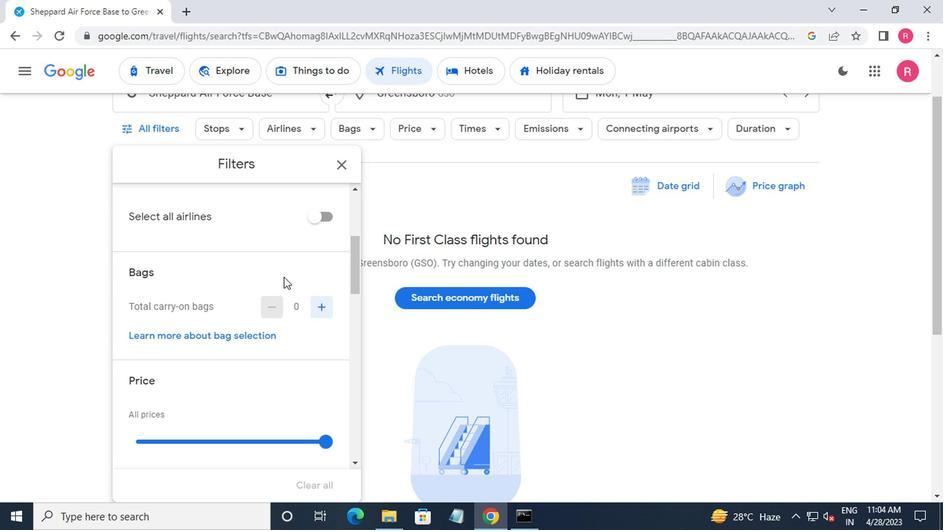 
Action: Mouse moved to (266, 293)
Screenshot: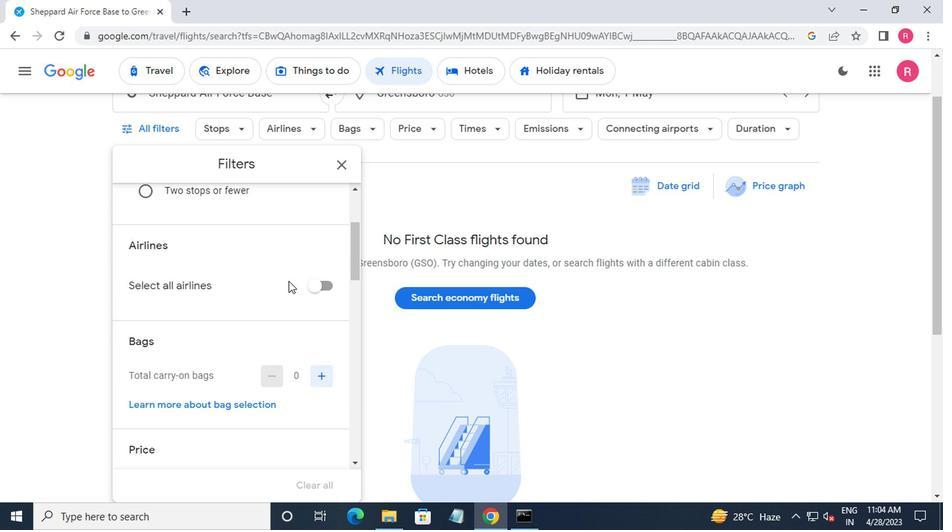 
Action: Mouse scrolled (266, 292) with delta (0, 0)
Screenshot: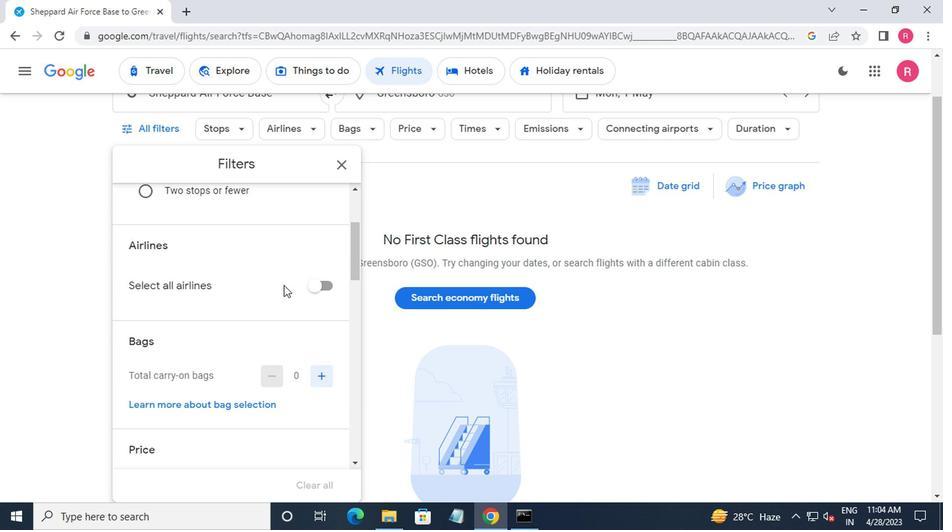 
Action: Mouse moved to (266, 293)
Screenshot: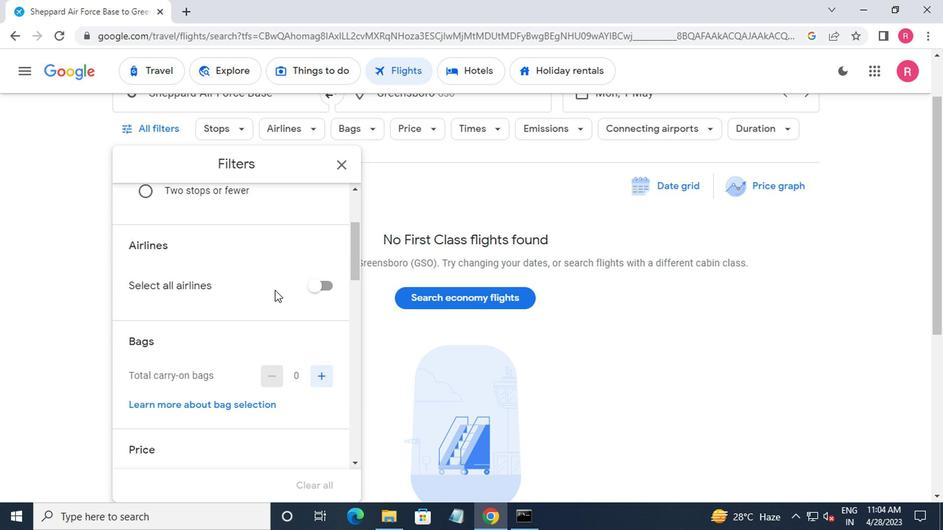 
Action: Mouse scrolled (266, 292) with delta (0, 0)
Screenshot: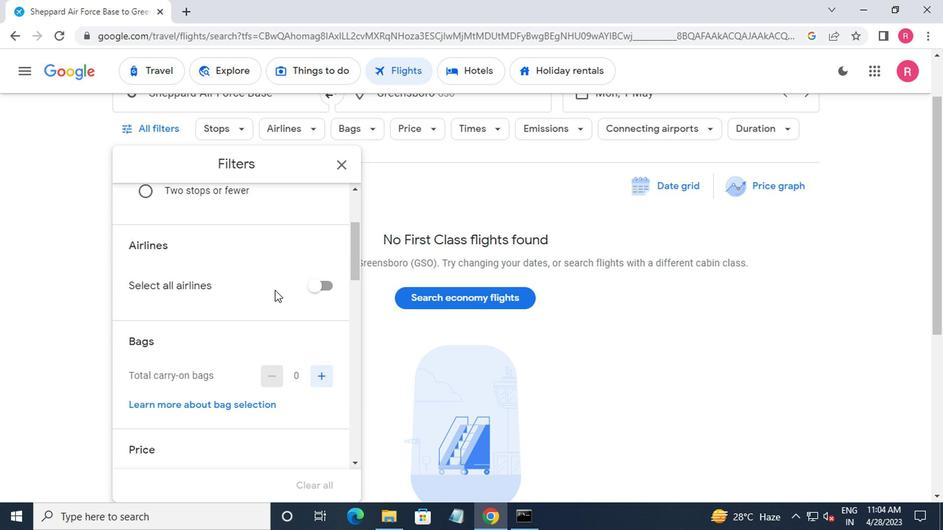 
Action: Mouse moved to (319, 247)
Screenshot: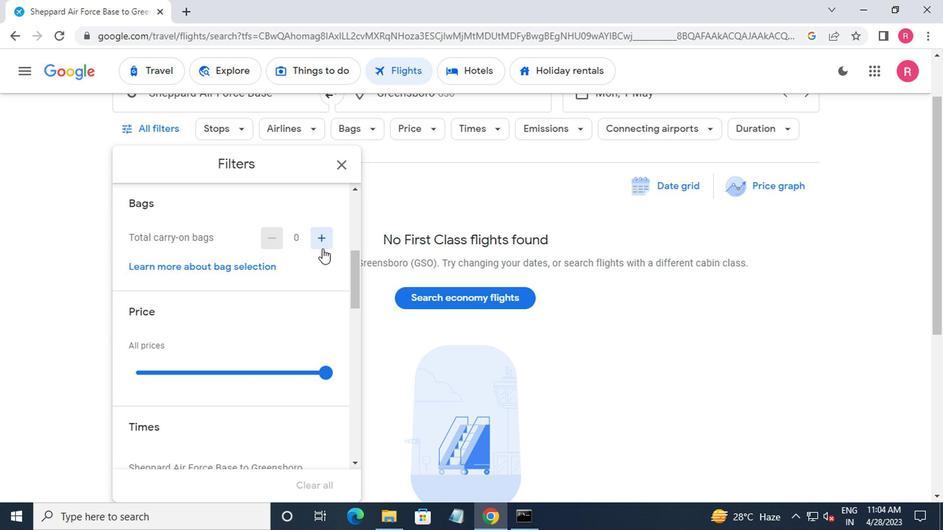 
Action: Mouse pressed left at (319, 247)
Screenshot: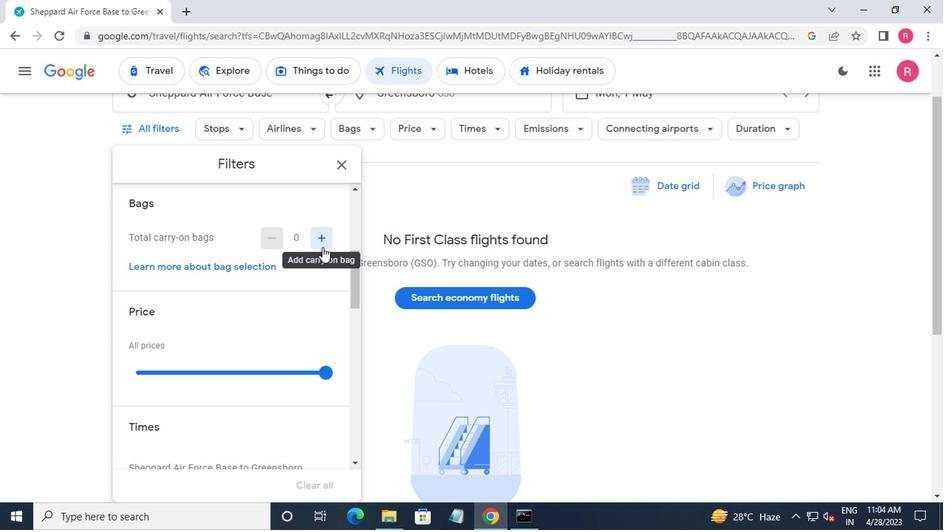 
Action: Mouse pressed left at (319, 247)
Screenshot: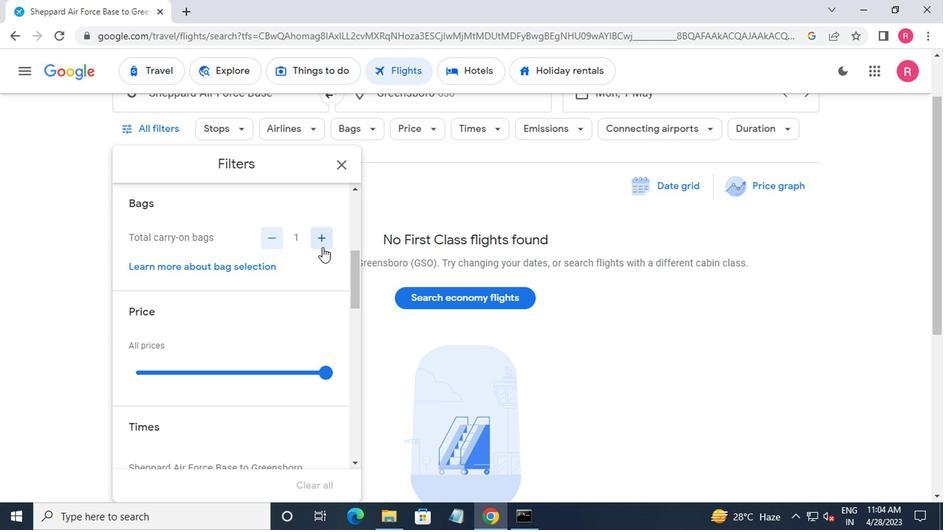 
Action: Mouse moved to (272, 281)
Screenshot: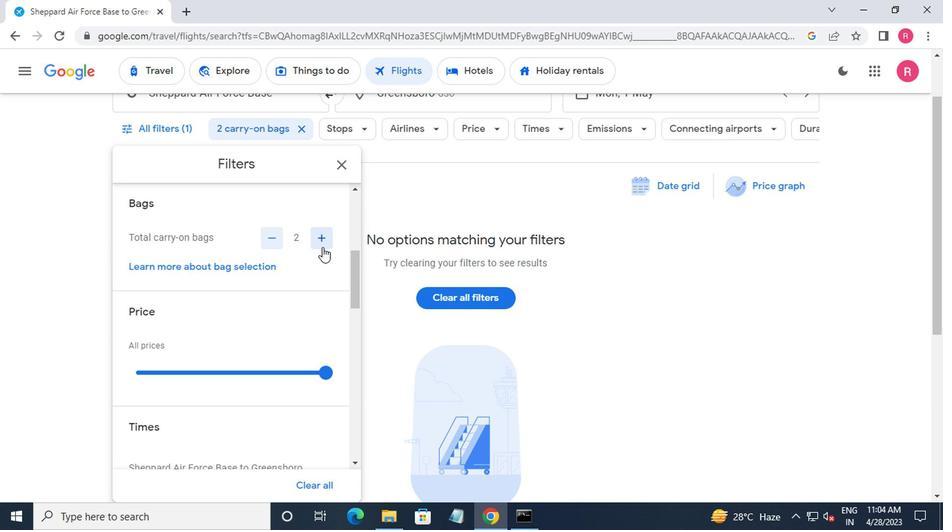
Action: Mouse scrolled (272, 280) with delta (0, 0)
Screenshot: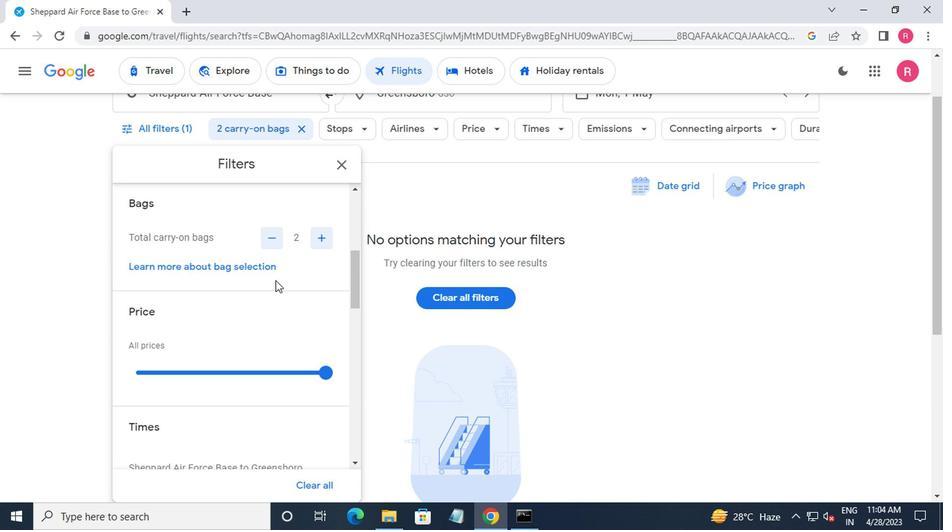 
Action: Mouse scrolled (272, 281) with delta (0, 0)
Screenshot: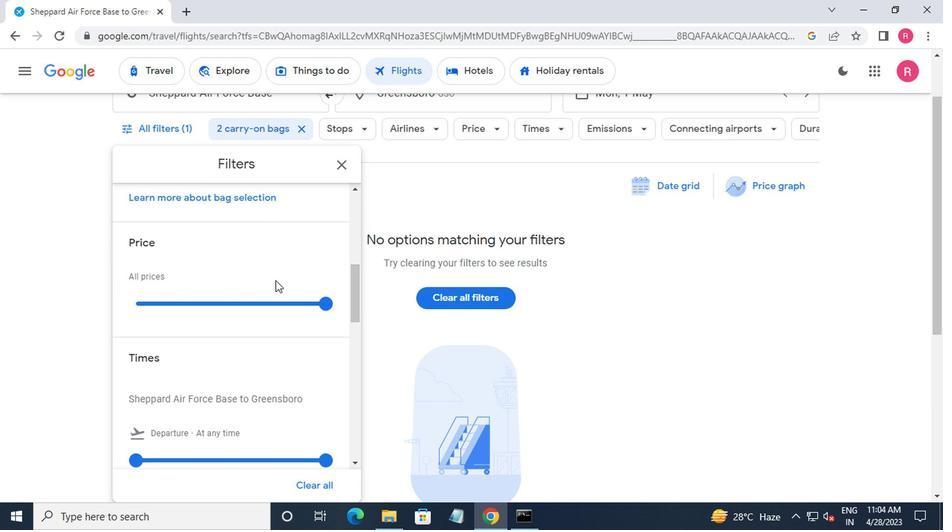 
Action: Mouse moved to (246, 375)
Screenshot: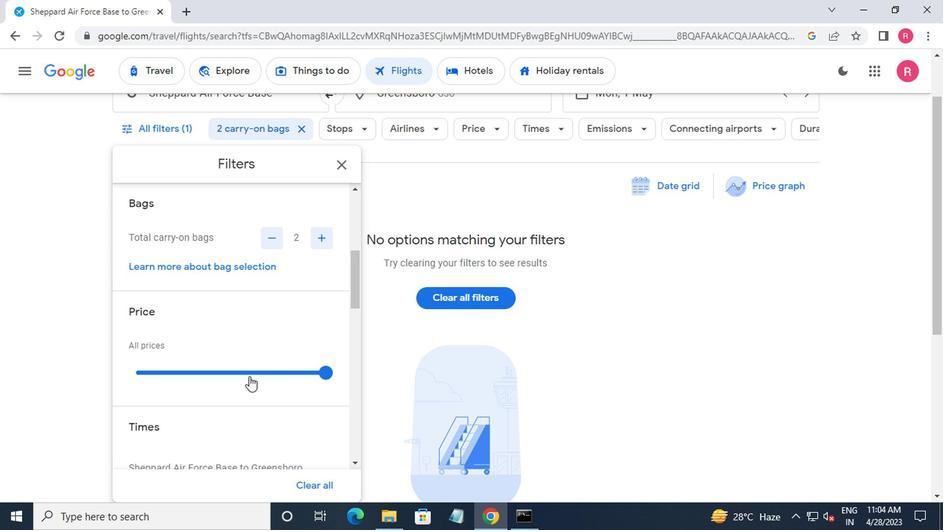 
Action: Mouse pressed left at (246, 375)
Screenshot: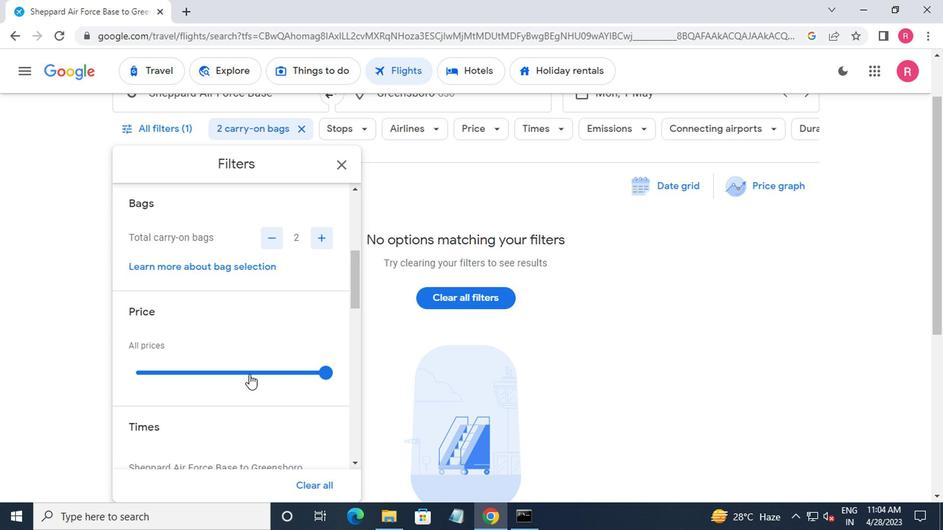 
Action: Mouse moved to (229, 388)
Screenshot: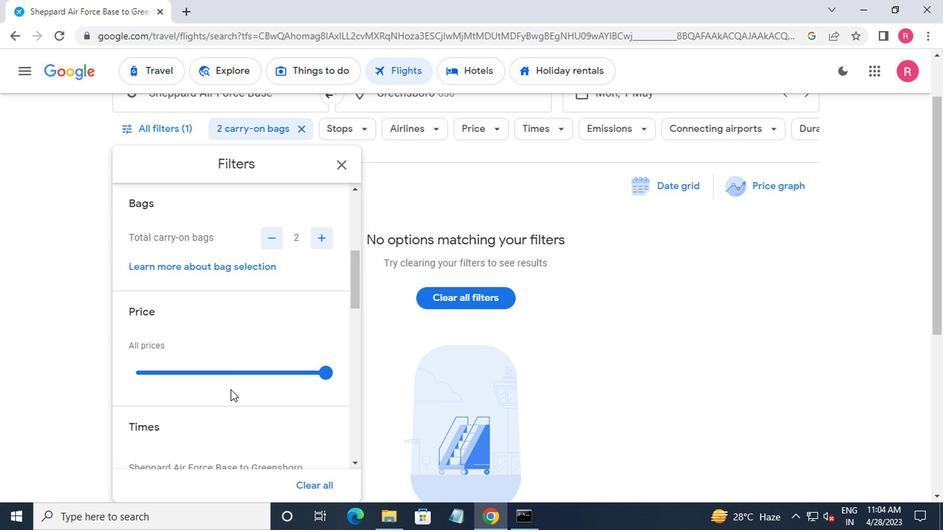 
Action: Mouse scrolled (229, 387) with delta (0, 0)
Screenshot: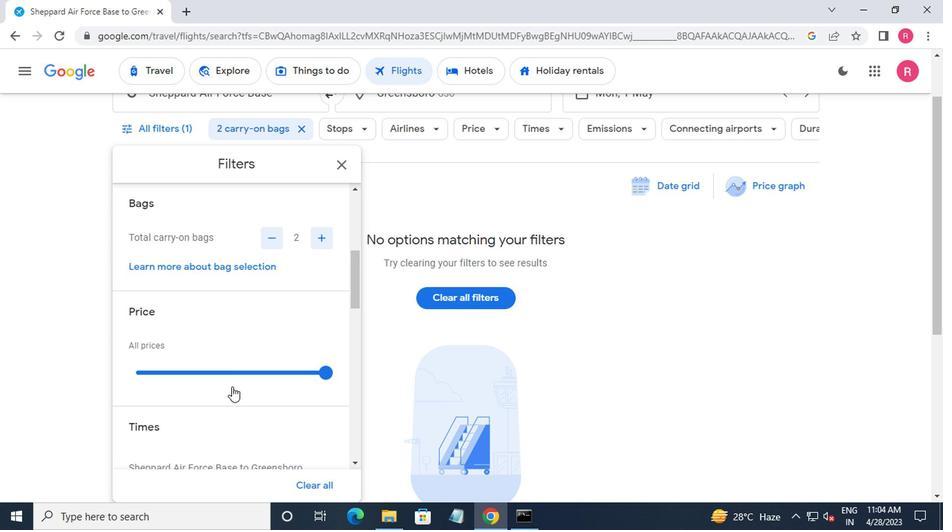 
Action: Mouse moved to (229, 388)
Screenshot: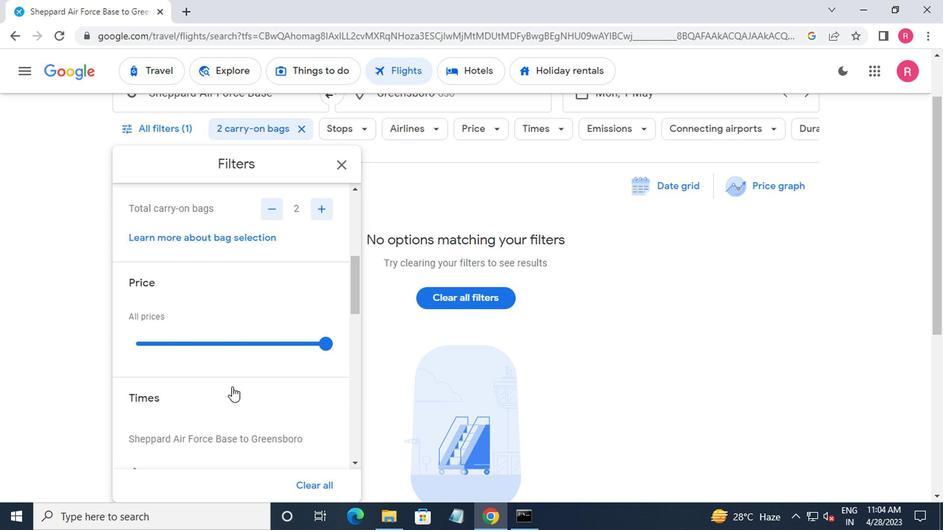 
Action: Mouse scrolled (229, 387) with delta (0, 0)
Screenshot: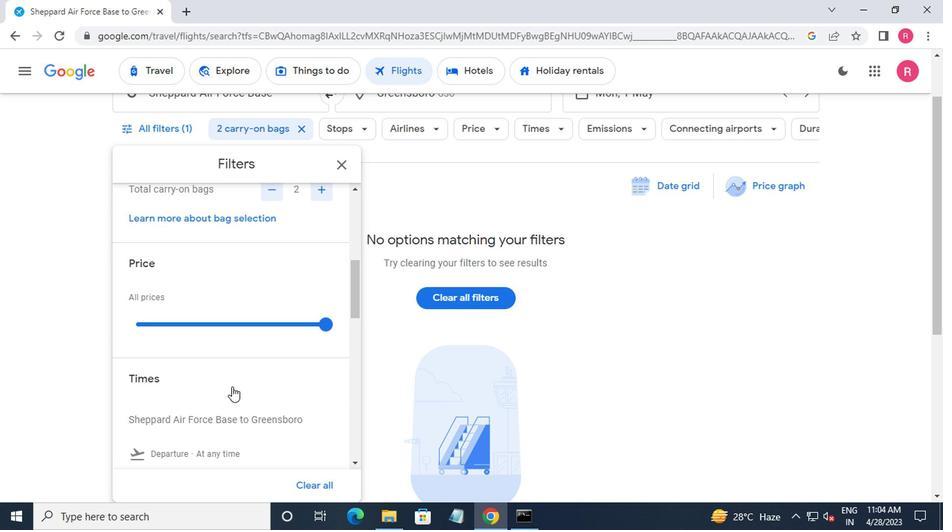
Action: Mouse scrolled (229, 387) with delta (0, 0)
Screenshot: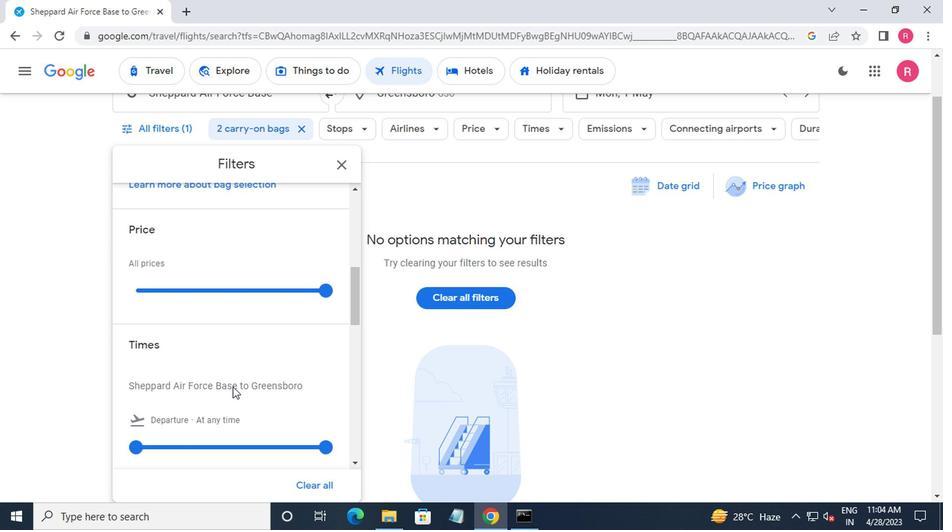 
Action: Mouse moved to (128, 326)
Screenshot: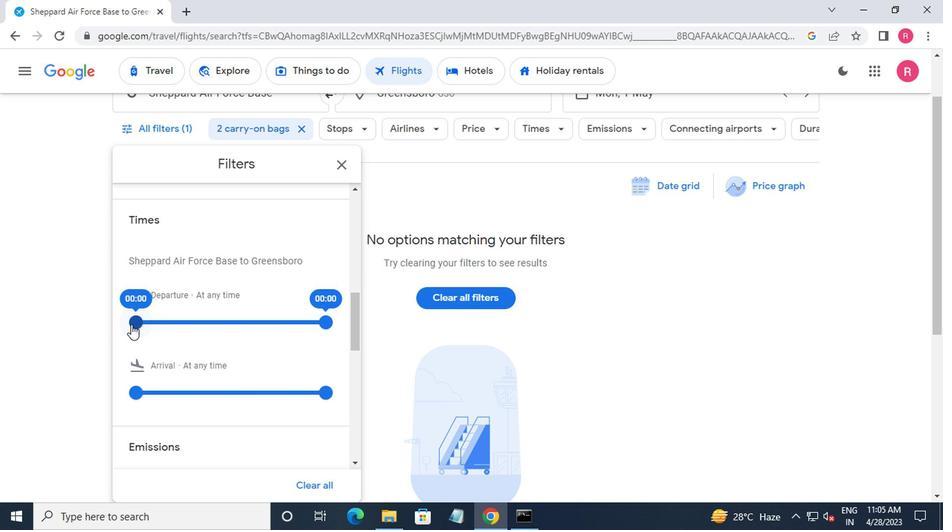 
Action: Mouse pressed left at (128, 326)
Screenshot: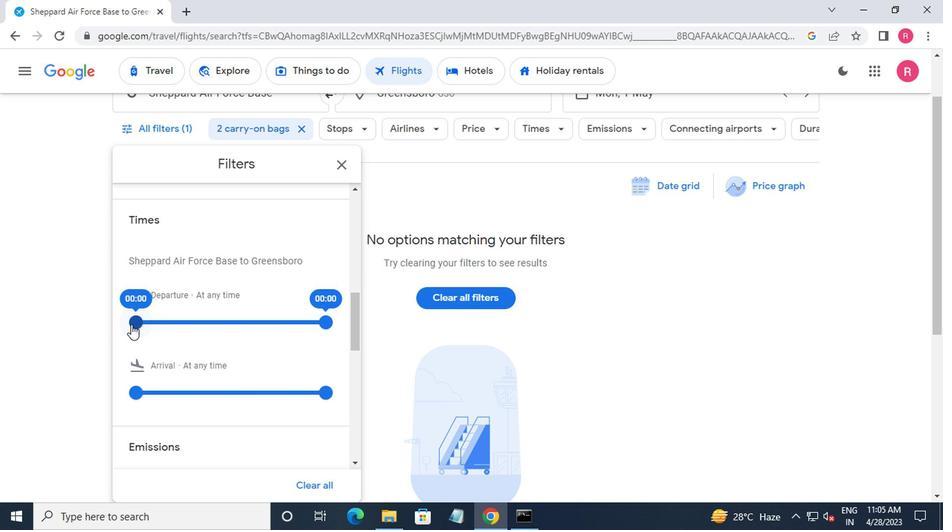 
Action: Mouse moved to (263, 334)
Screenshot: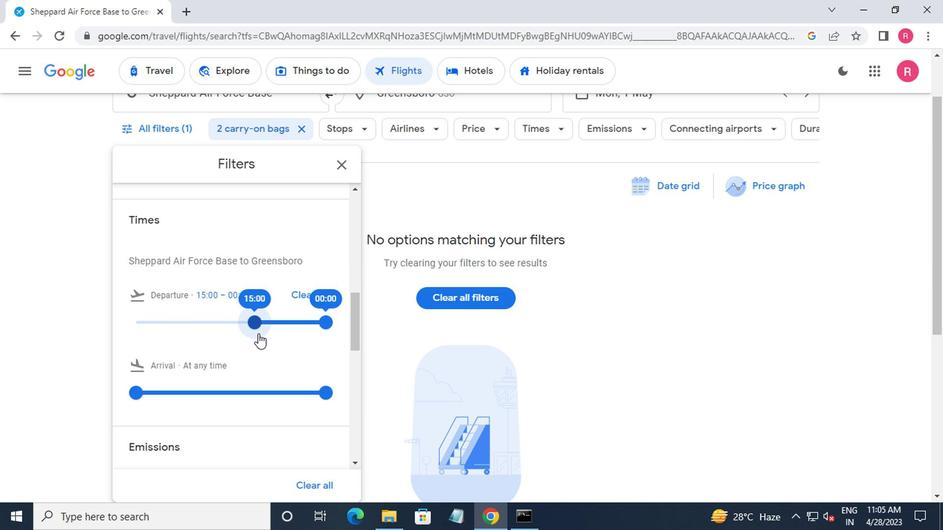 
Action: Mouse pressed left at (263, 334)
Screenshot: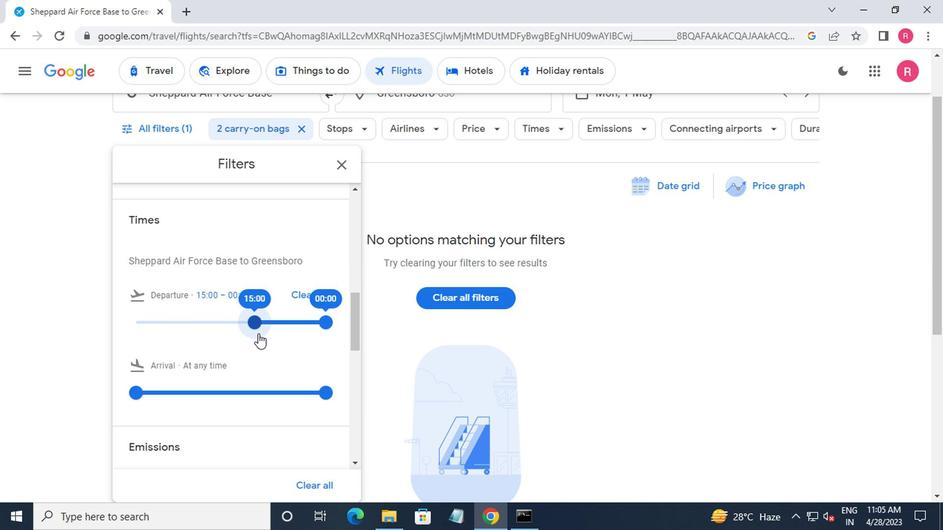 
Action: Mouse moved to (264, 334)
Screenshot: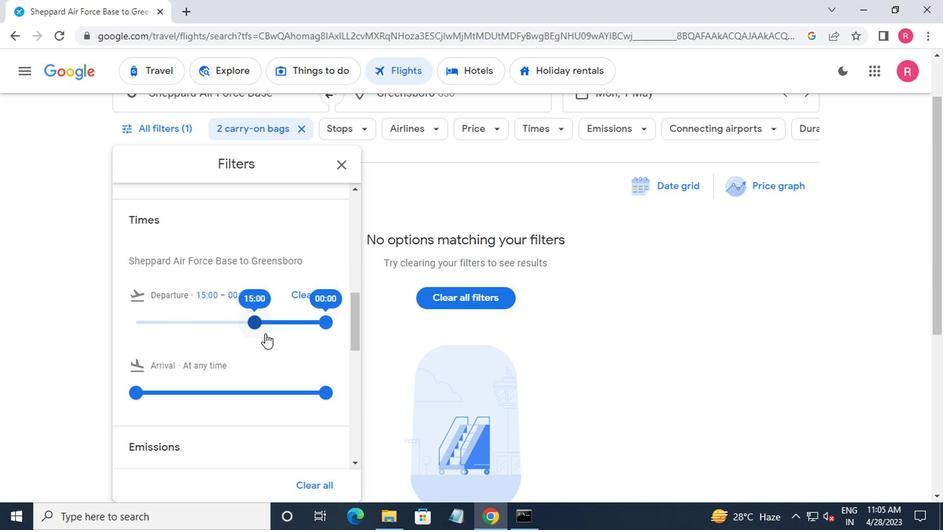 
Action: Mouse pressed left at (264, 334)
Screenshot: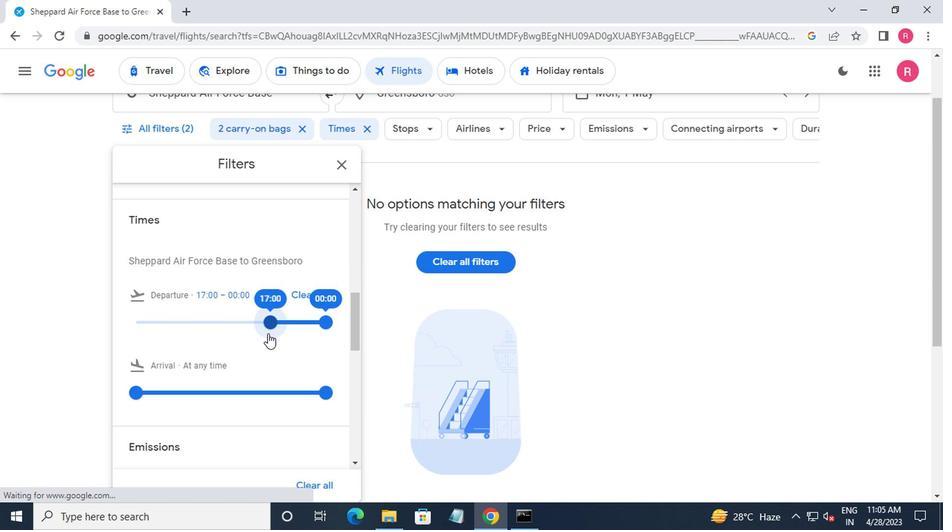 
Action: Mouse moved to (269, 331)
Screenshot: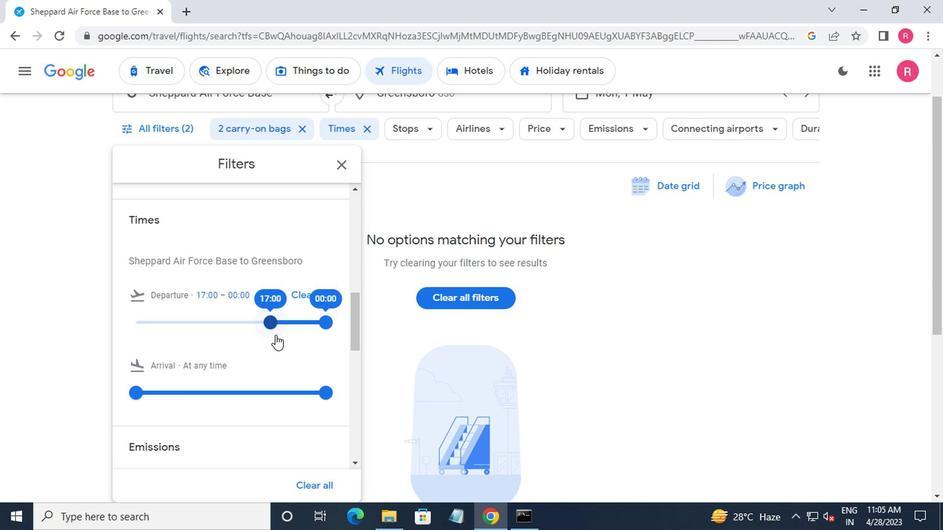
Action: Mouse pressed left at (269, 331)
Screenshot: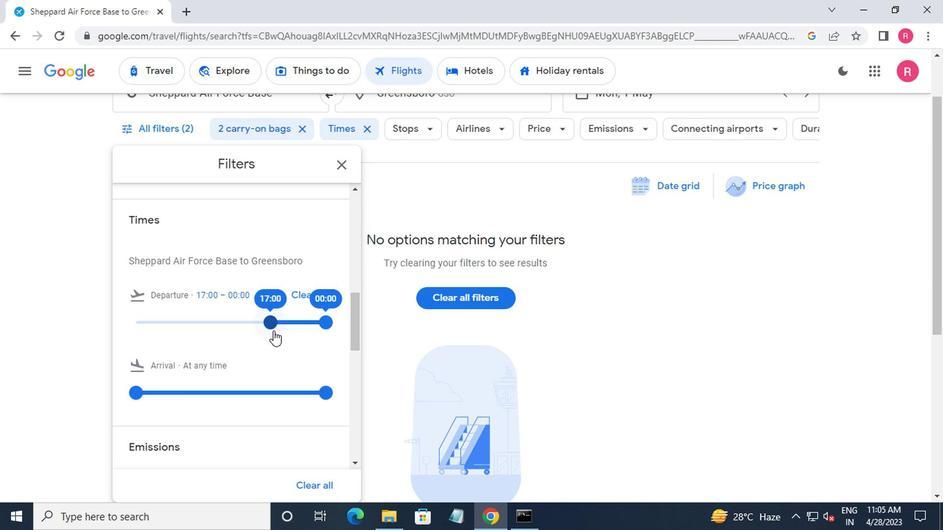 
Action: Mouse moved to (318, 324)
Screenshot: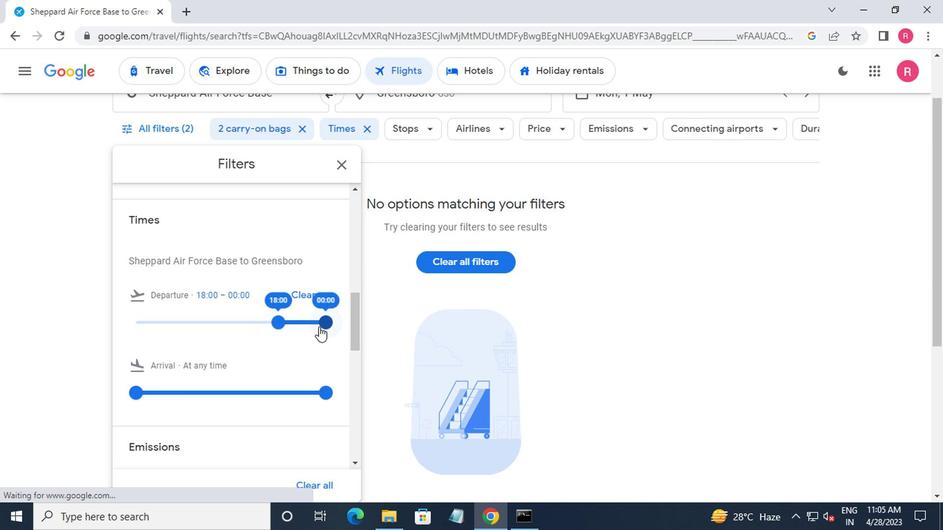 
Action: Mouse pressed left at (318, 324)
Screenshot: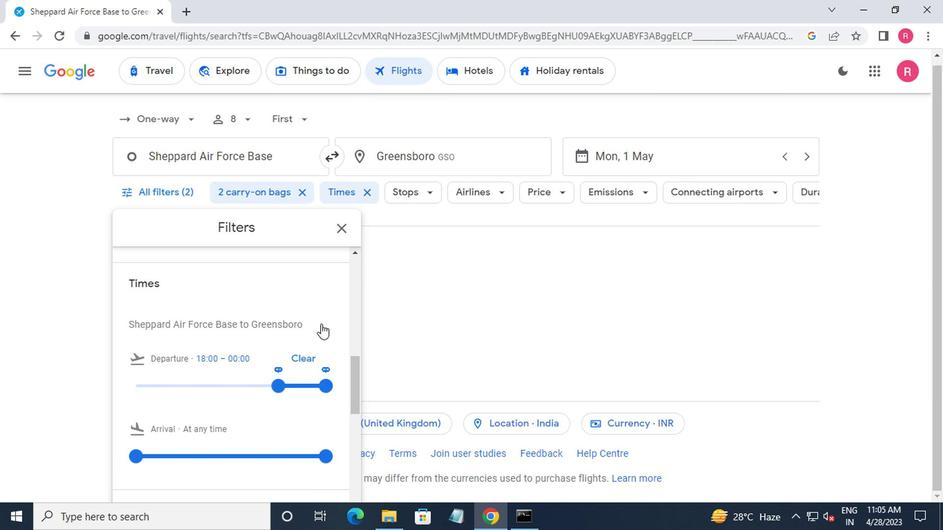 
Action: Mouse moved to (340, 173)
Screenshot: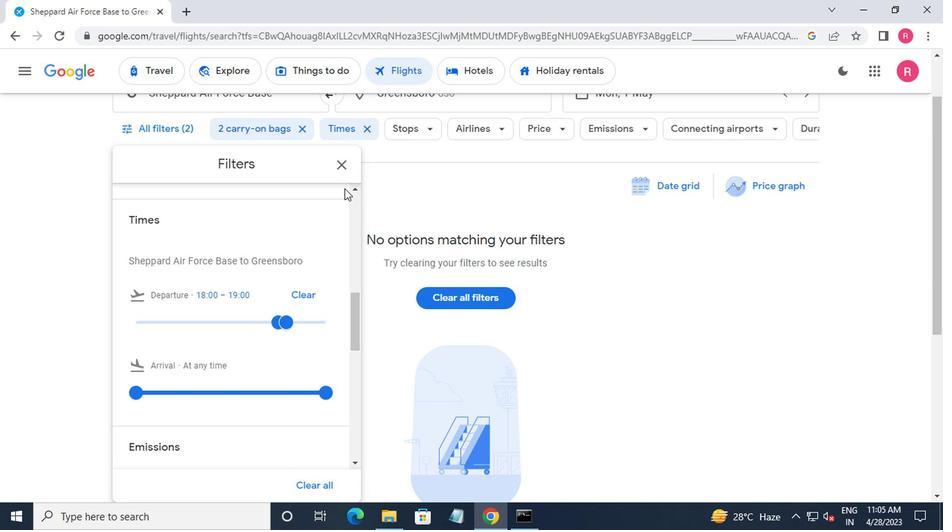 
Action: Mouse pressed left at (340, 173)
Screenshot: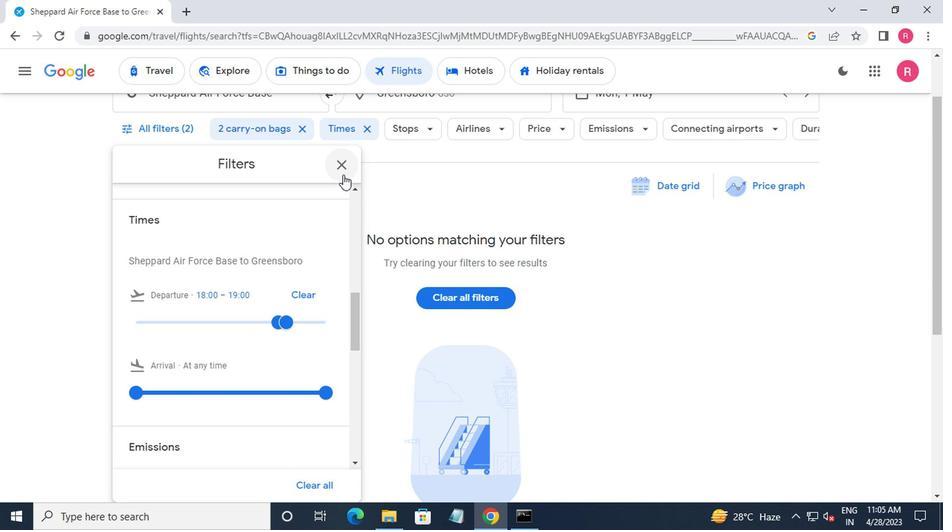 
